Task: For heading Use Caveat with brown colour.  font size for heading20,  'Change the font style of data to'Caveat and font size to 12,  Change the alignment of both headline & data to Align center.  In the sheet   Precision Sales log   book
Action: Mouse moved to (285, 400)
Screenshot: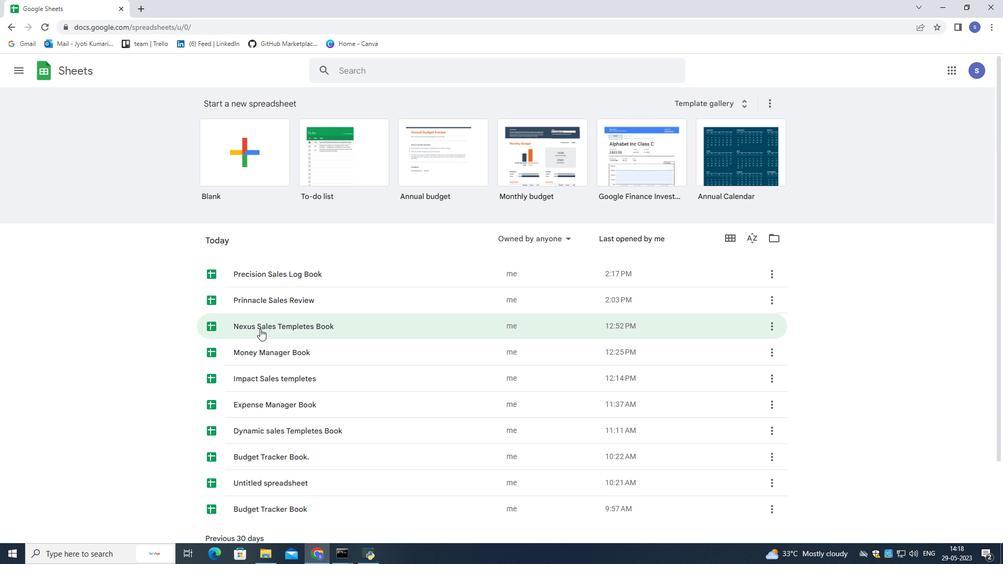 
Action: Mouse scrolled (285, 400) with delta (0, 0)
Screenshot: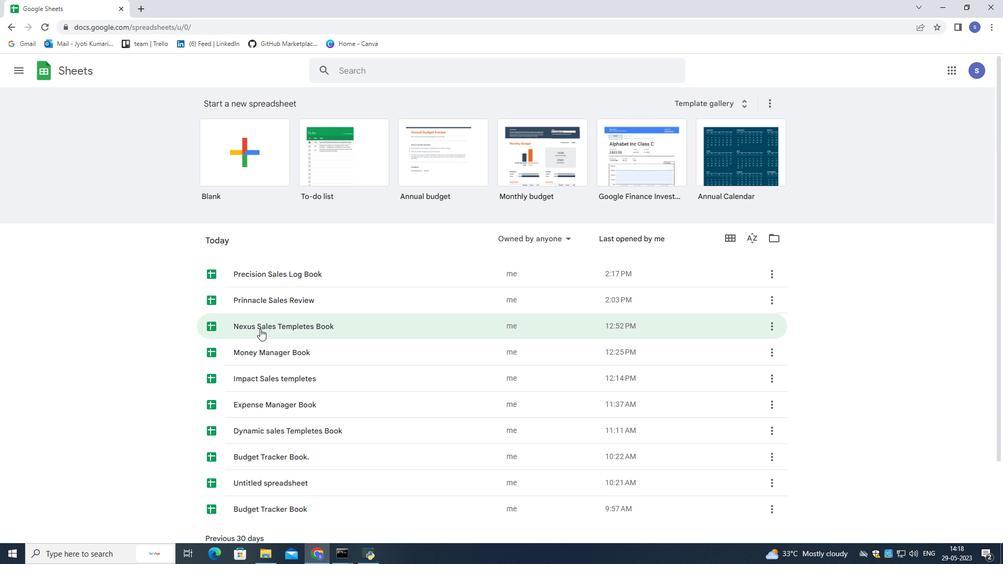 
Action: Mouse moved to (285, 401)
Screenshot: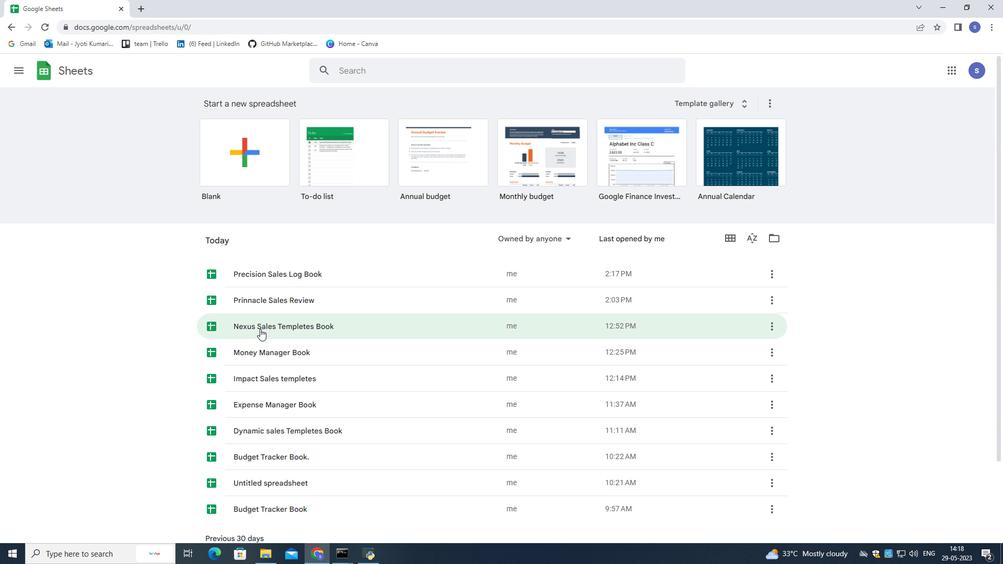 
Action: Mouse scrolled (285, 401) with delta (0, 0)
Screenshot: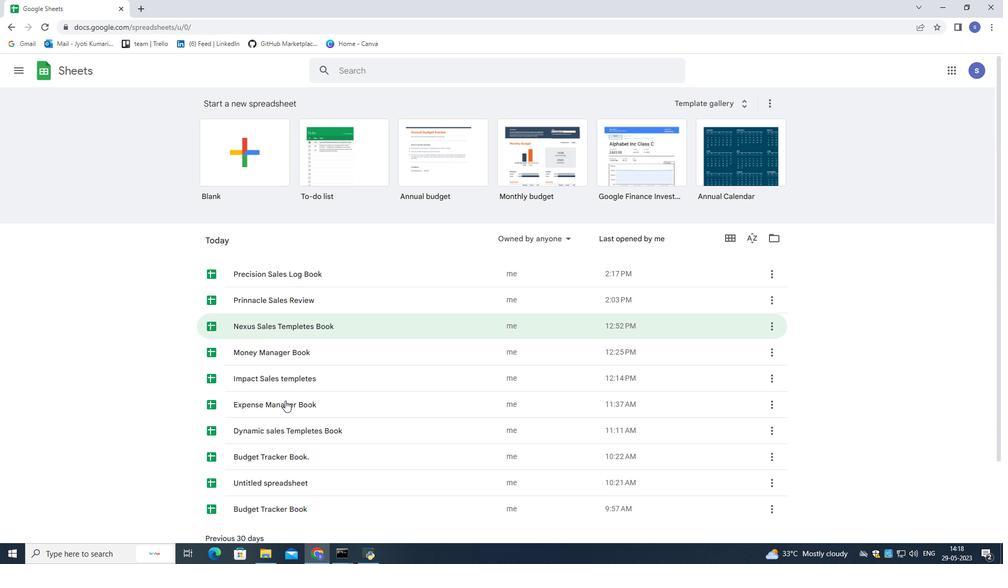 
Action: Mouse scrolled (285, 401) with delta (0, 0)
Screenshot: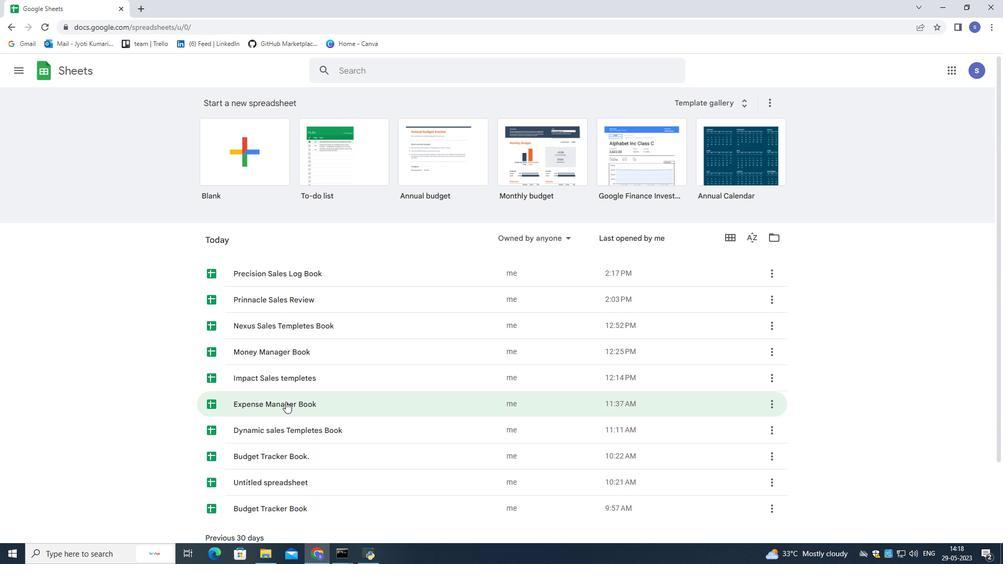 
Action: Mouse scrolled (285, 401) with delta (0, 0)
Screenshot: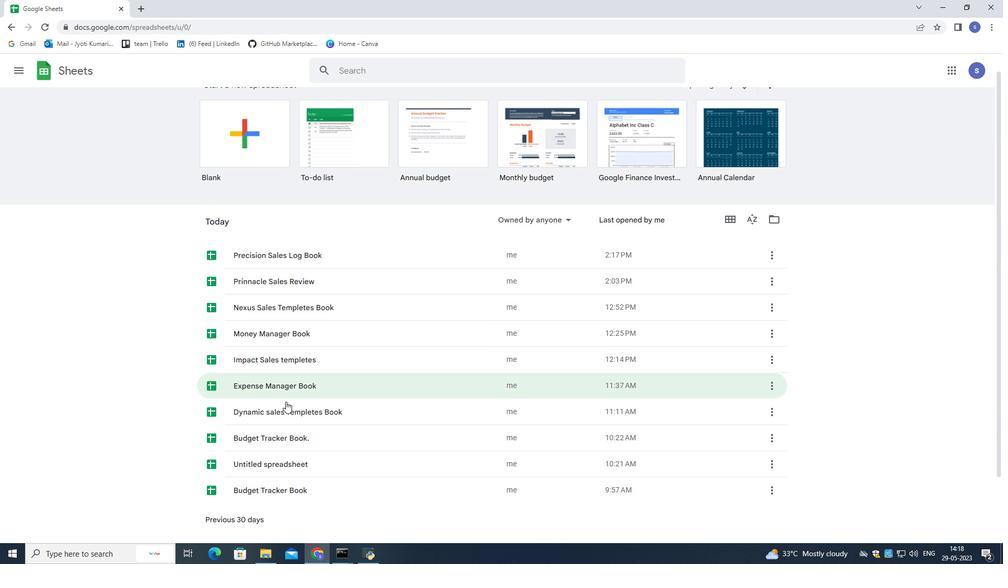 
Action: Mouse scrolled (285, 401) with delta (0, 0)
Screenshot: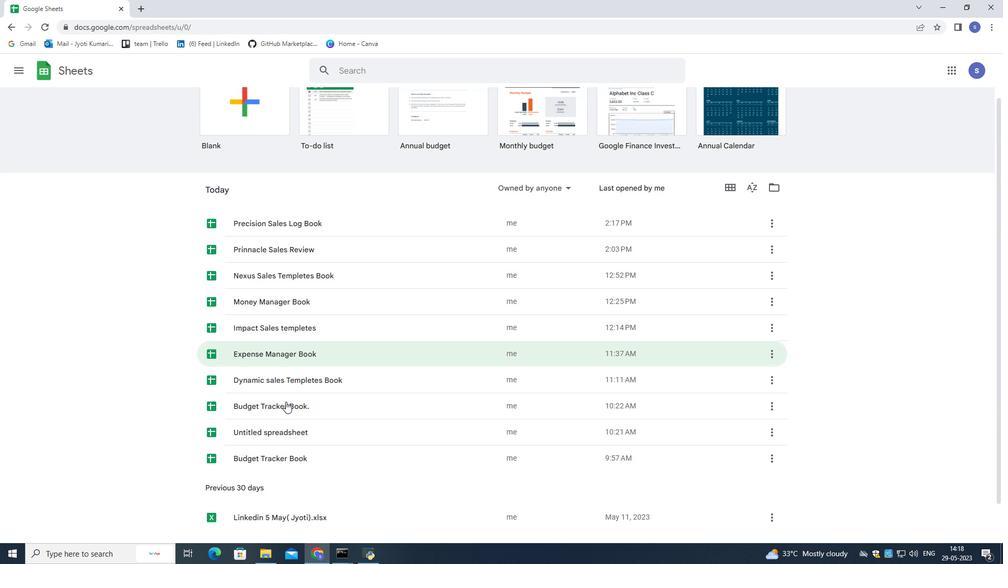 
Action: Mouse scrolled (285, 401) with delta (0, 0)
Screenshot: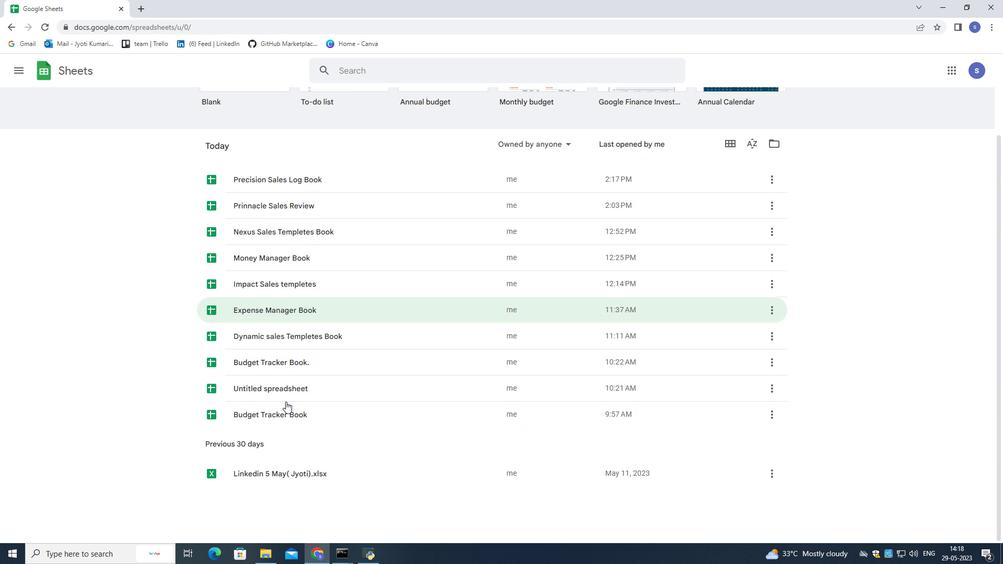 
Action: Mouse scrolled (285, 402) with delta (0, 0)
Screenshot: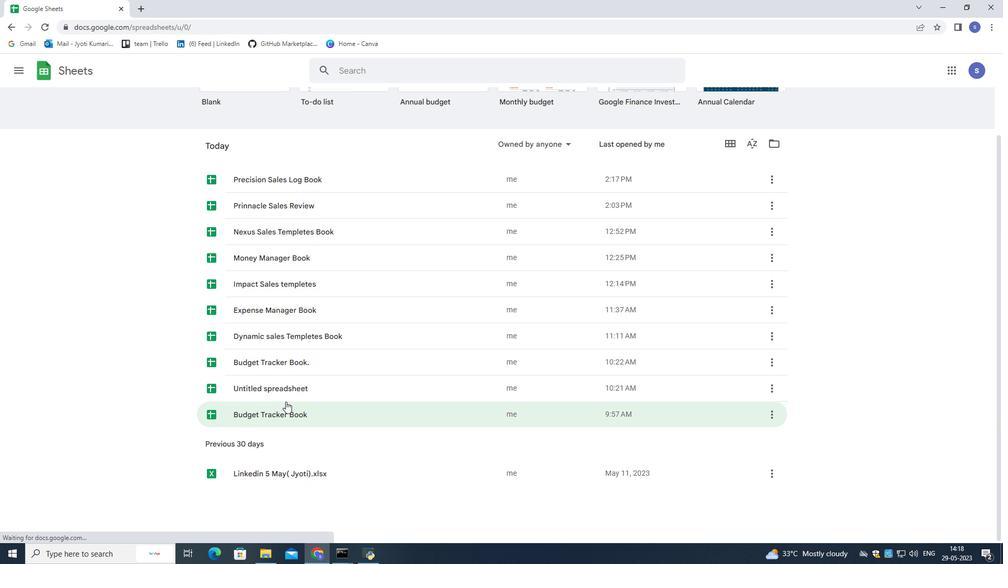 
Action: Mouse scrolled (285, 402) with delta (0, 0)
Screenshot: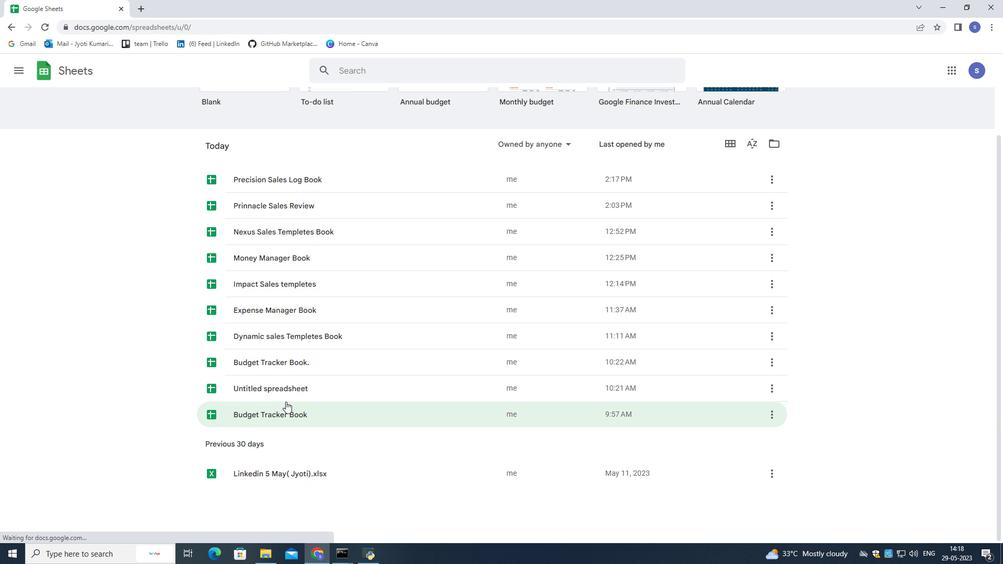 
Action: Mouse scrolled (285, 402) with delta (0, 0)
Screenshot: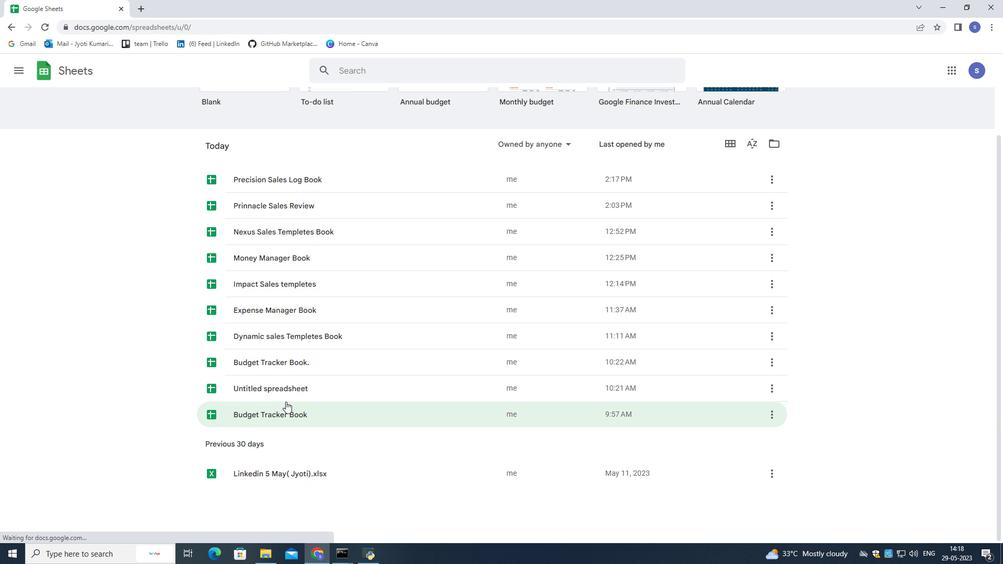 
Action: Mouse scrolled (285, 402) with delta (0, 0)
Screenshot: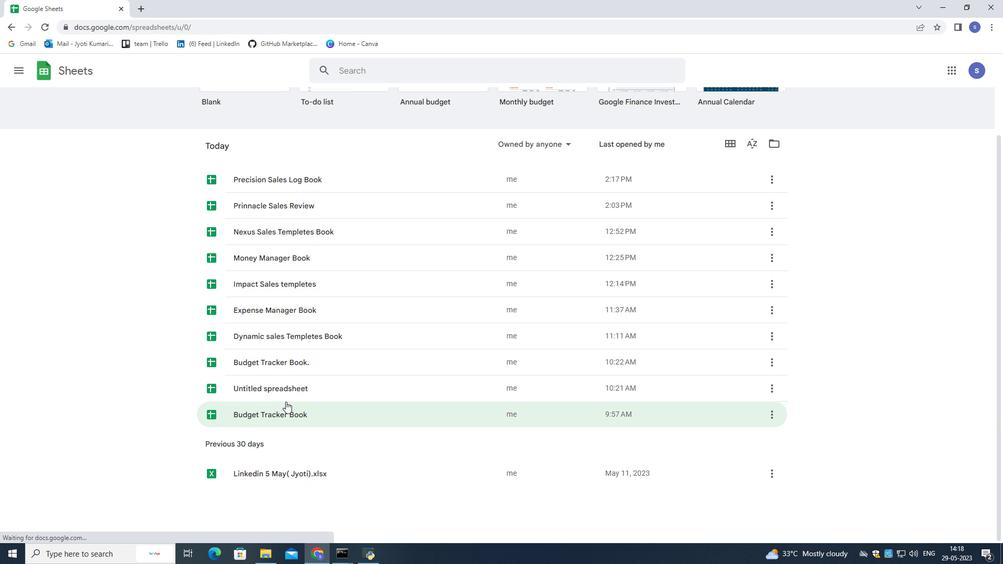 
Action: Mouse scrolled (285, 402) with delta (0, 0)
Screenshot: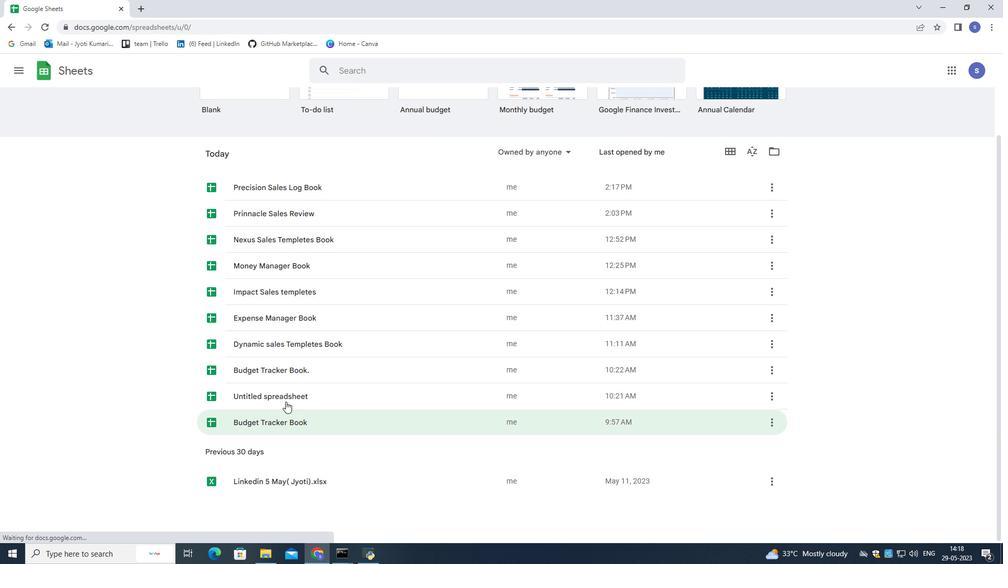 
Action: Mouse scrolled (285, 402) with delta (0, 0)
Screenshot: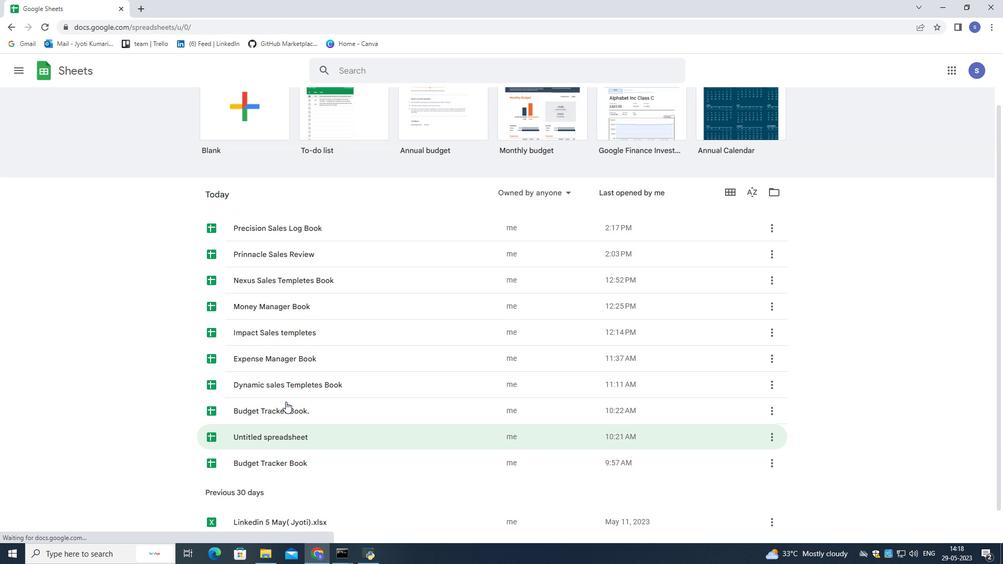 
Action: Mouse scrolled (285, 402) with delta (0, 0)
Screenshot: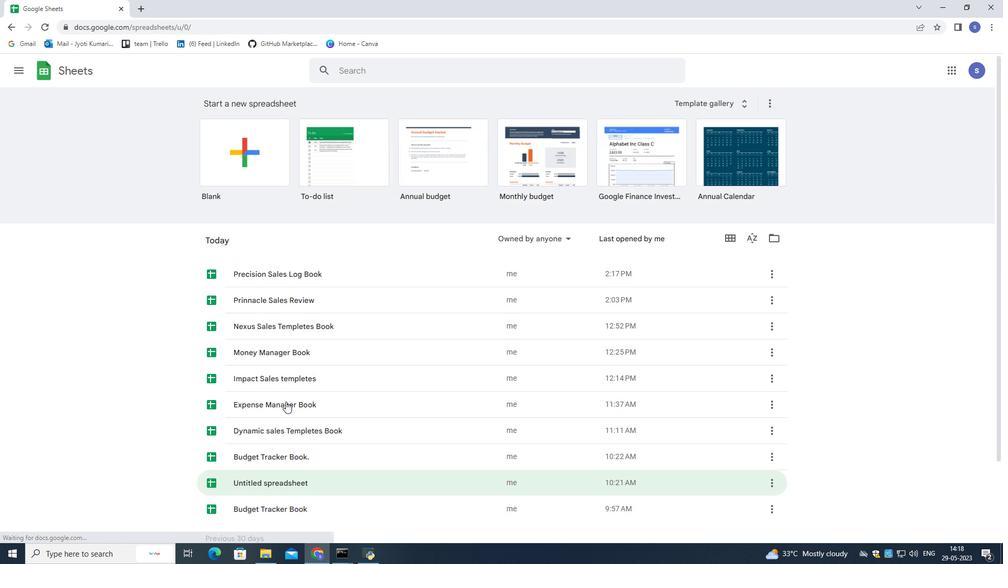
Action: Mouse moved to (281, 278)
Screenshot: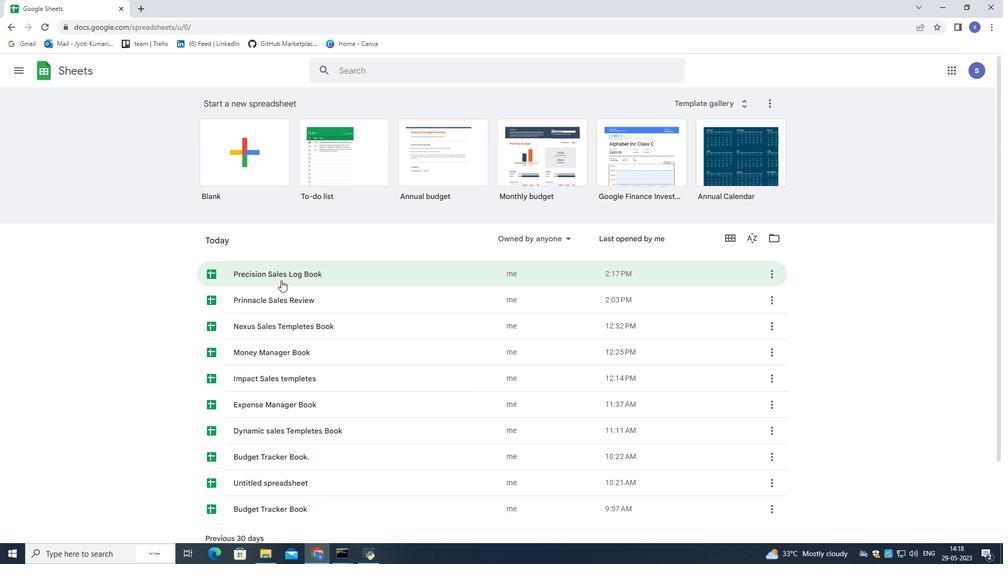 
Action: Mouse pressed left at (281, 278)
Screenshot: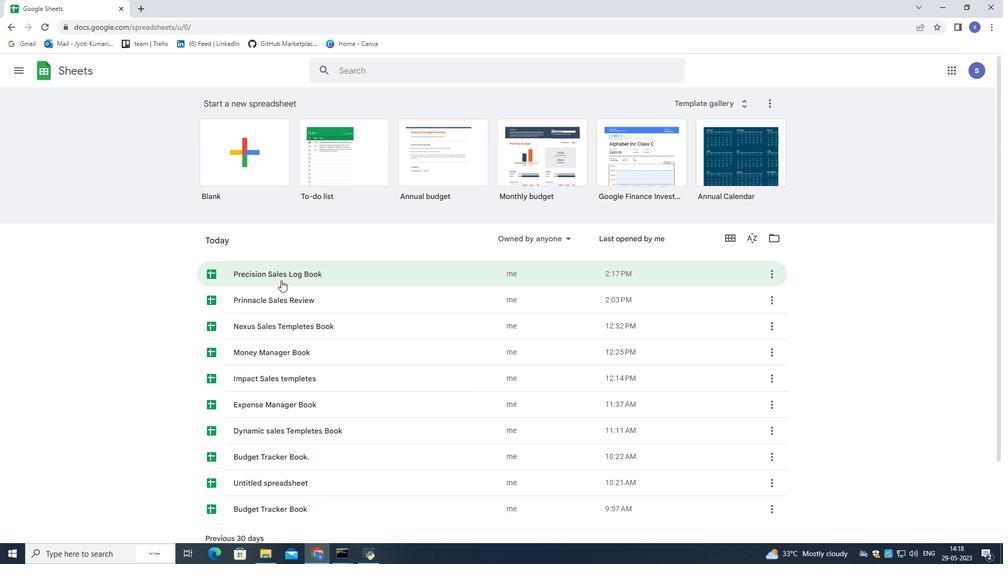 
Action: Mouse moved to (158, 144)
Screenshot: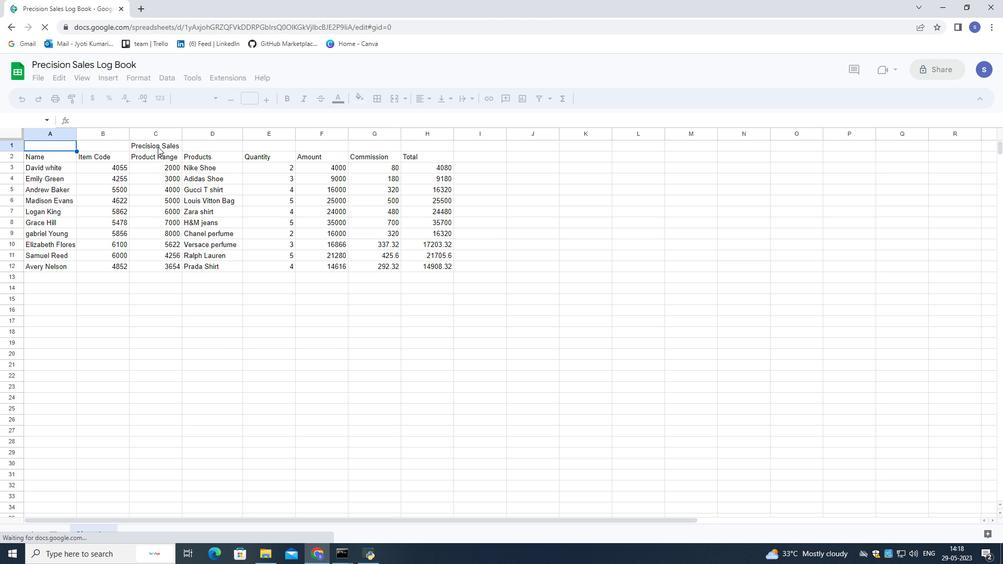
Action: Mouse pressed left at (158, 144)
Screenshot: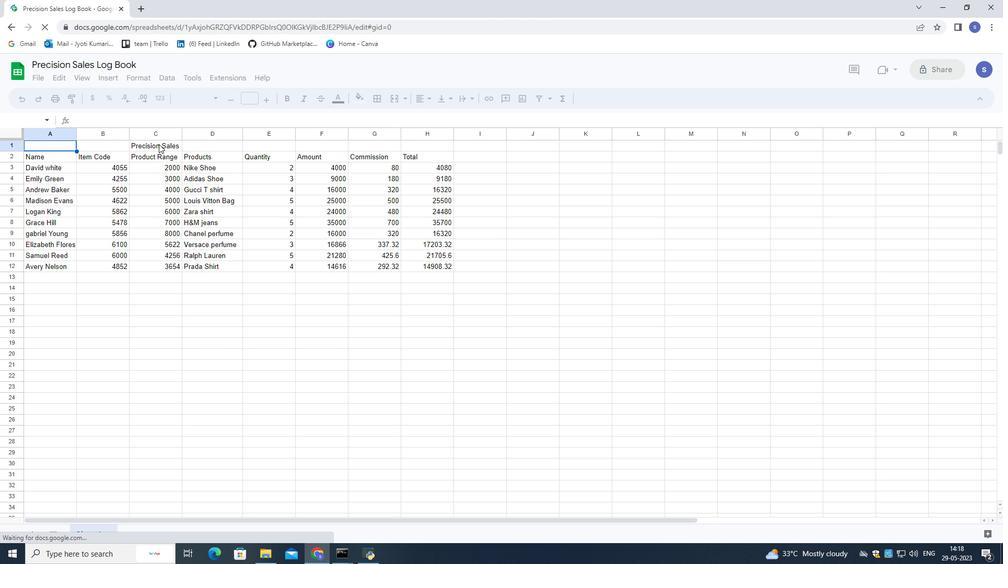 
Action: Mouse pressed left at (158, 144)
Screenshot: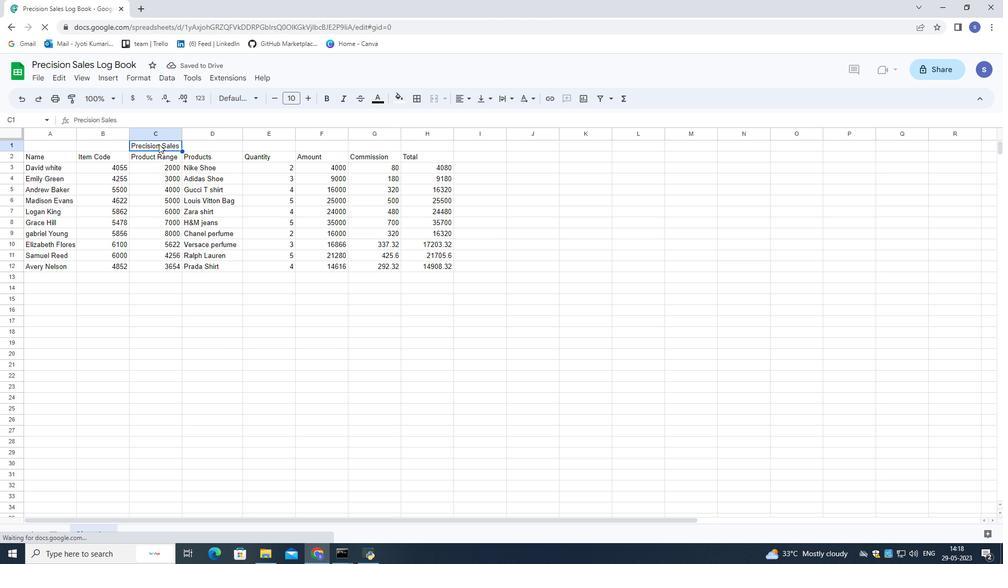 
Action: Mouse pressed left at (158, 144)
Screenshot: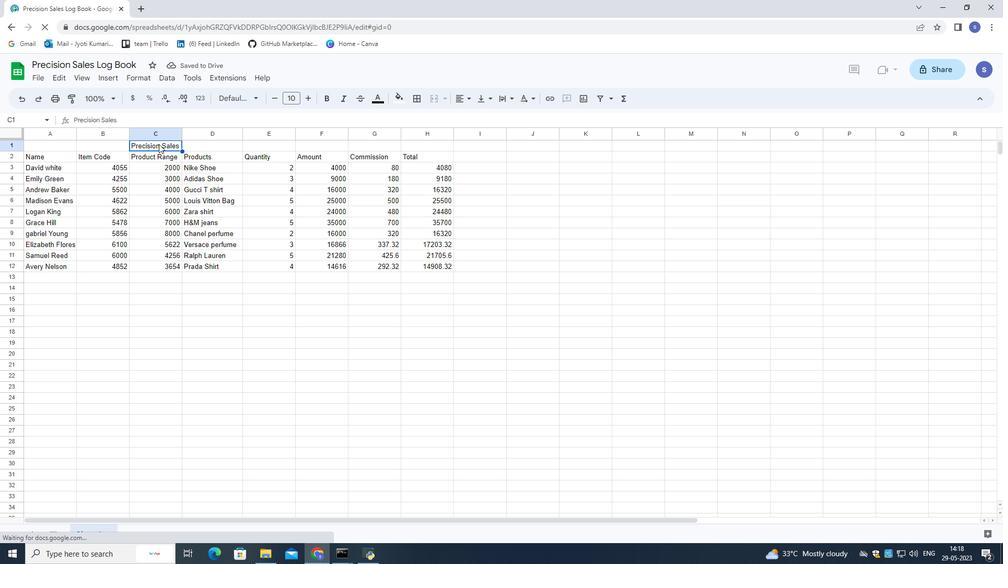 
Action: Mouse pressed left at (158, 144)
Screenshot: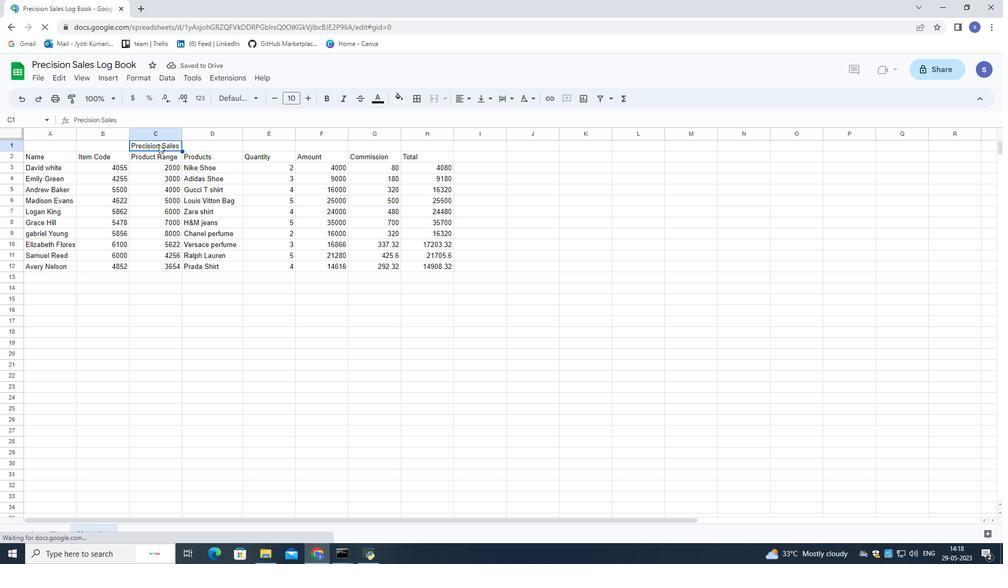 
Action: Mouse pressed left at (158, 144)
Screenshot: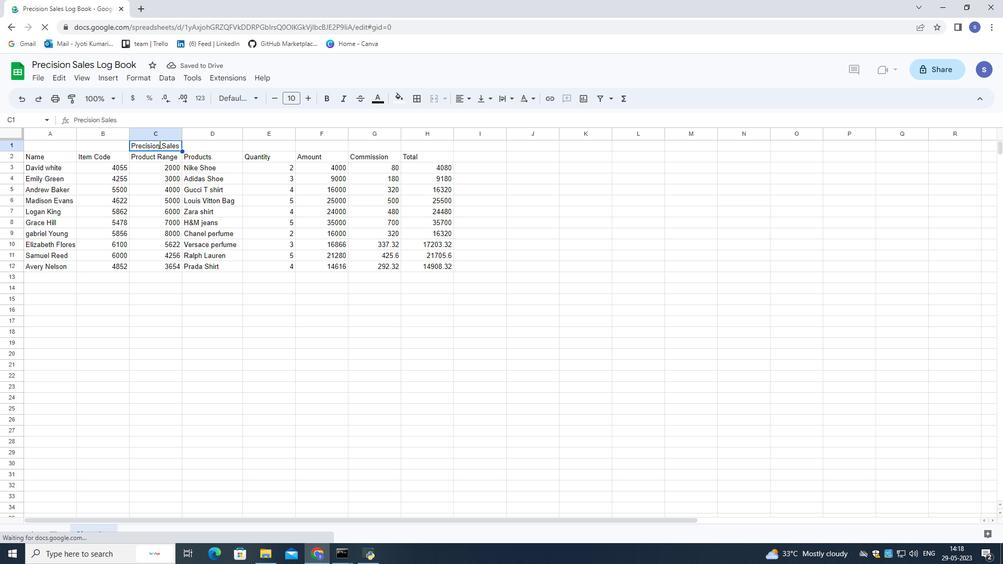 
Action: Mouse moved to (253, 98)
Screenshot: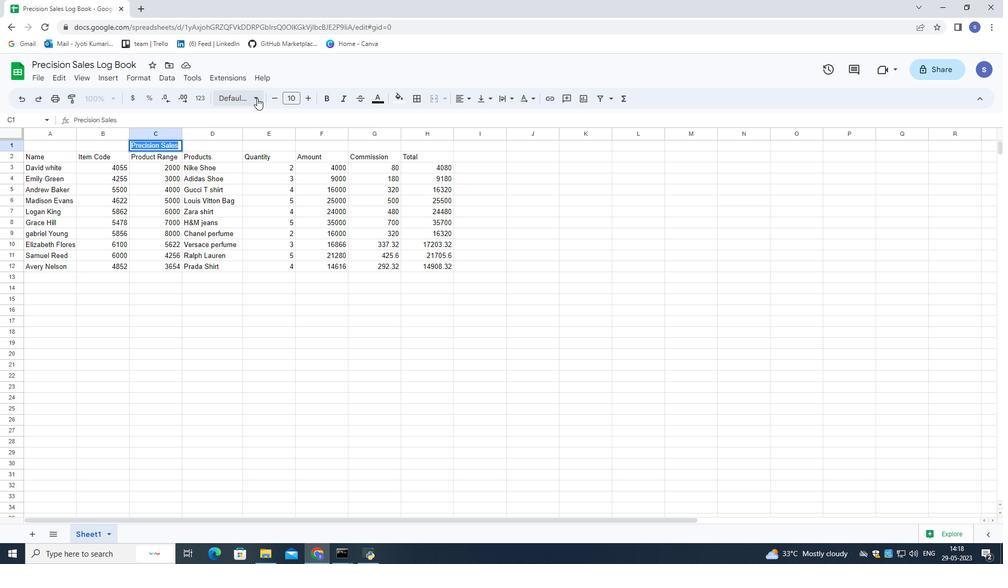 
Action: Mouse pressed left at (253, 98)
Screenshot: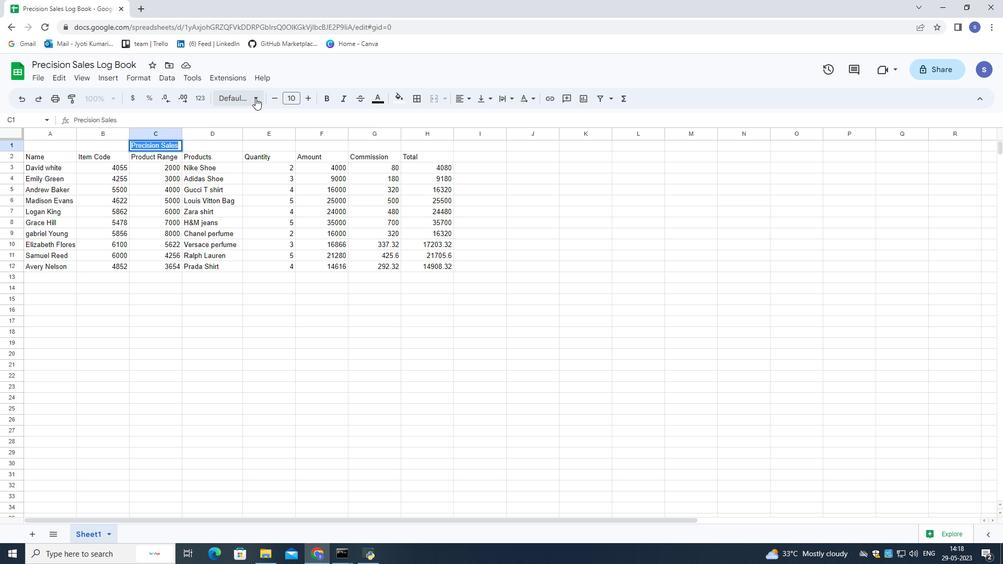 
Action: Mouse moved to (249, 117)
Screenshot: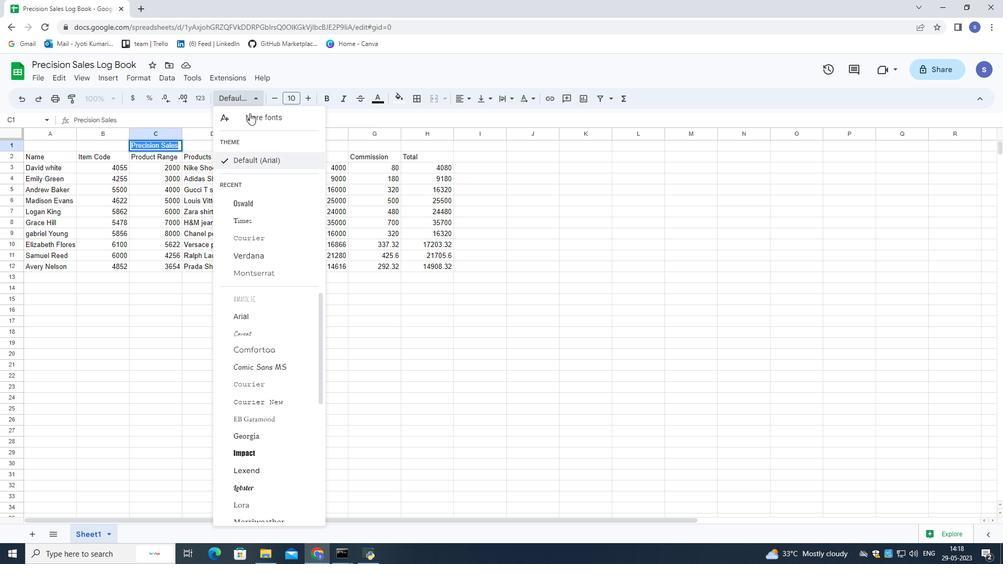 
Action: Mouse pressed left at (249, 117)
Screenshot: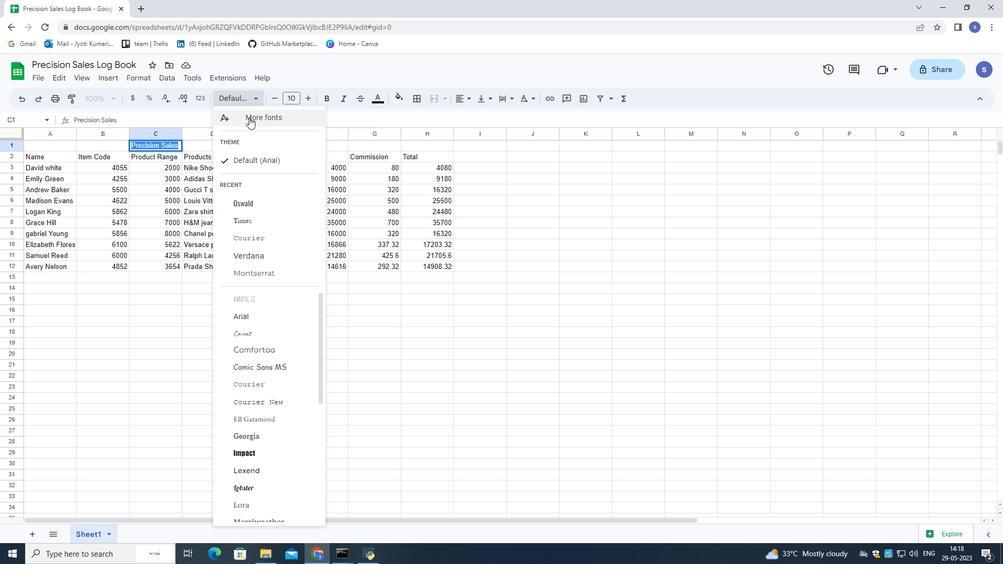 
Action: Mouse moved to (326, 177)
Screenshot: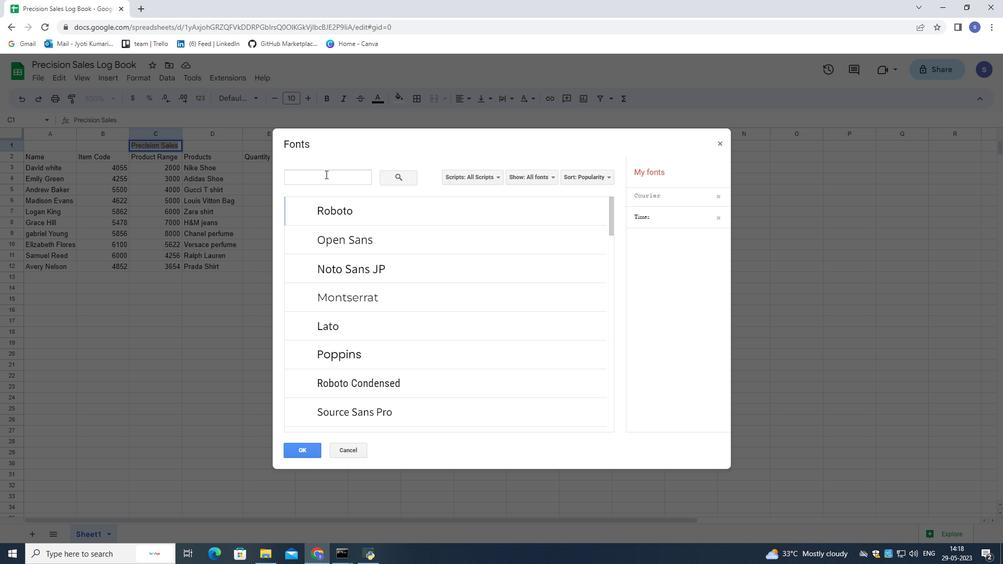 
Action: Mouse pressed left at (326, 177)
Screenshot: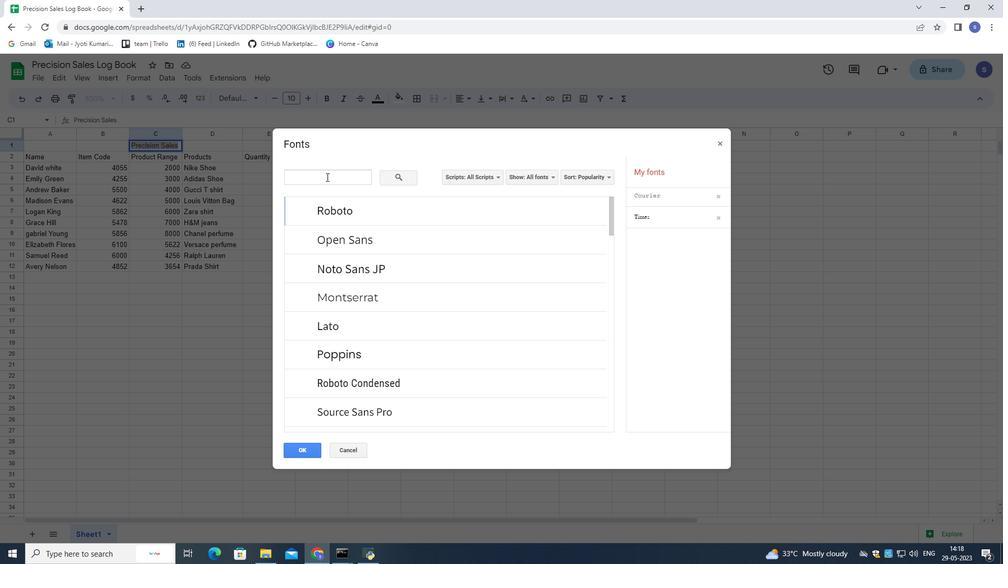 
Action: Key pressed caveat<Key.space>
Screenshot: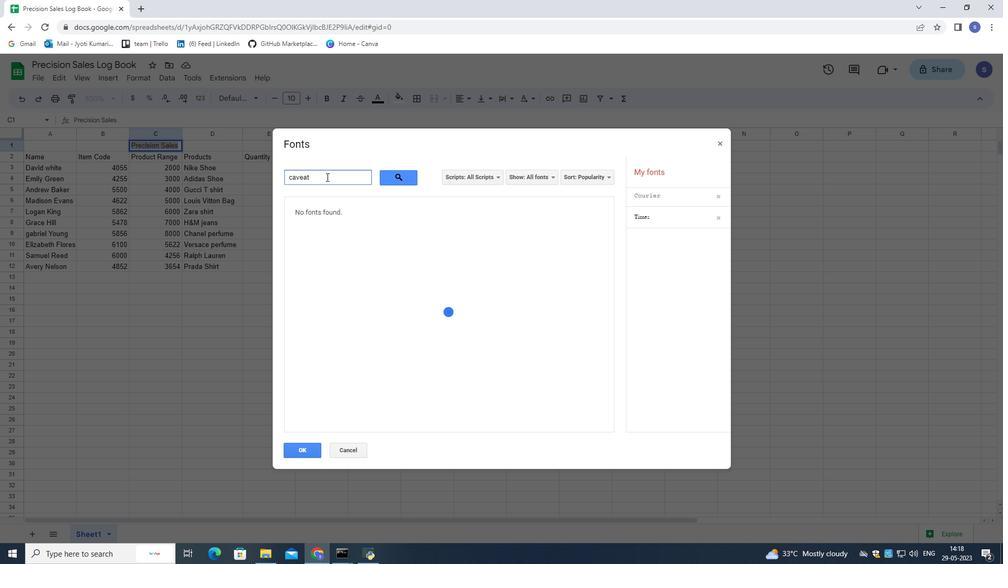 
Action: Mouse moved to (318, 212)
Screenshot: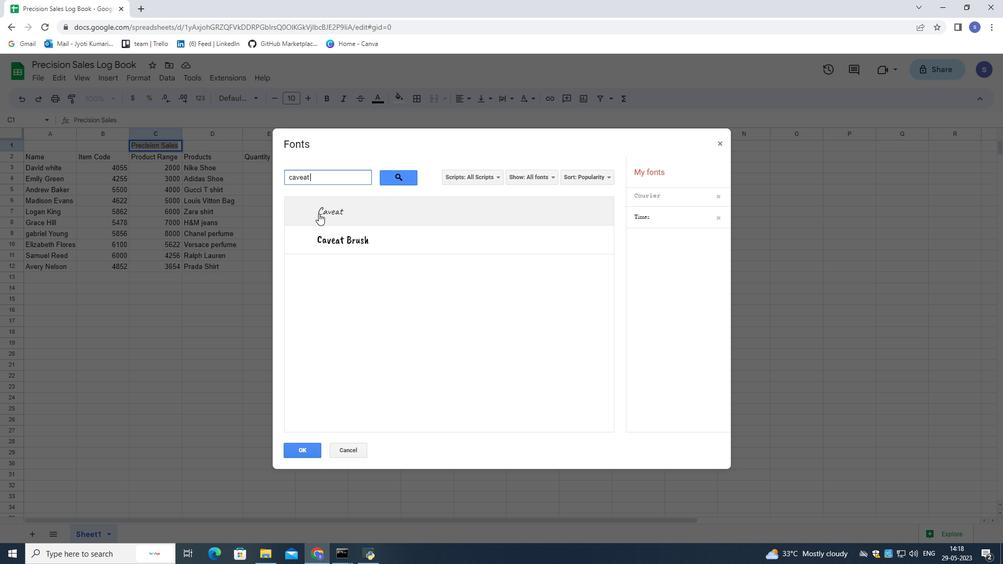 
Action: Mouse pressed left at (318, 212)
Screenshot: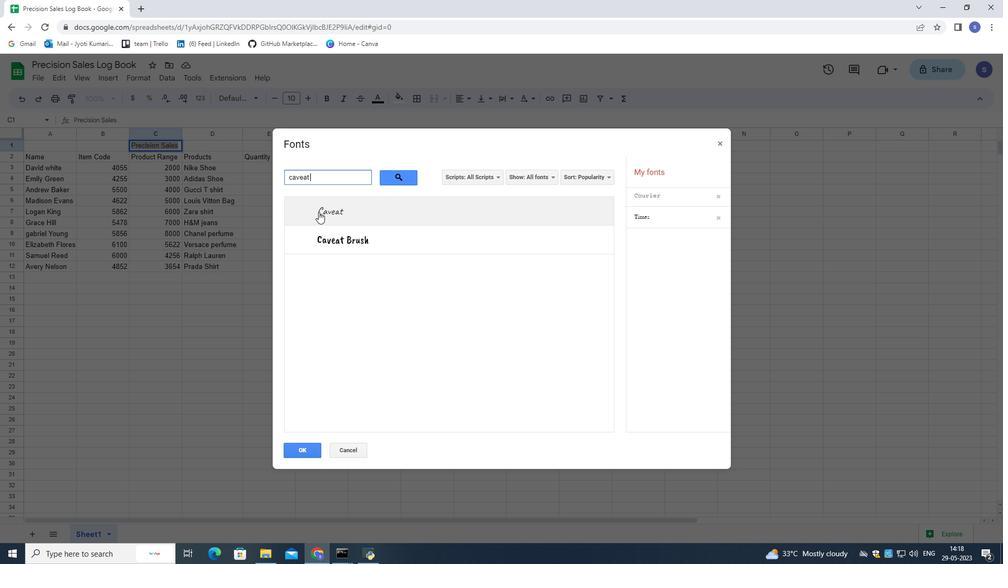 
Action: Mouse moved to (296, 455)
Screenshot: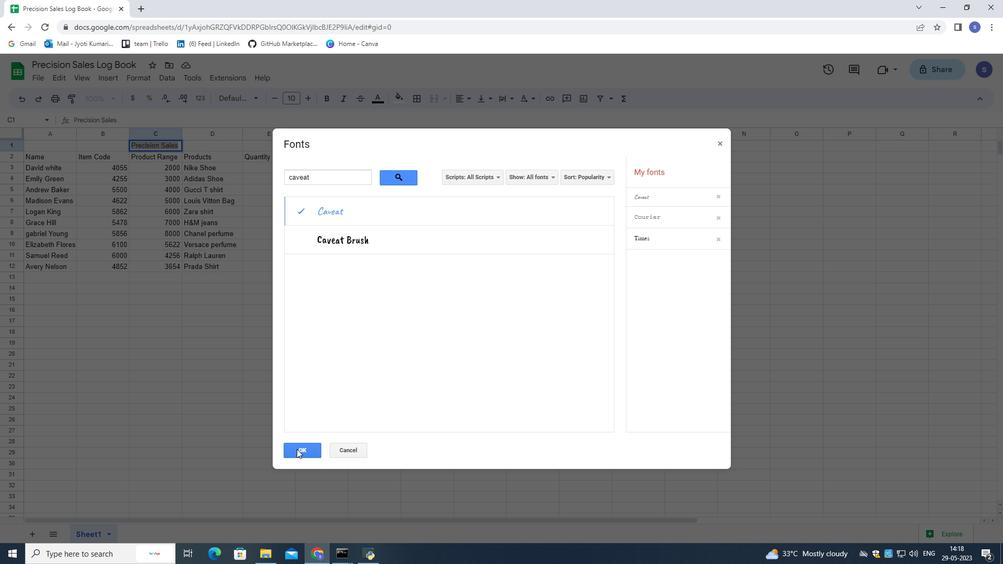 
Action: Mouse pressed left at (296, 455)
Screenshot: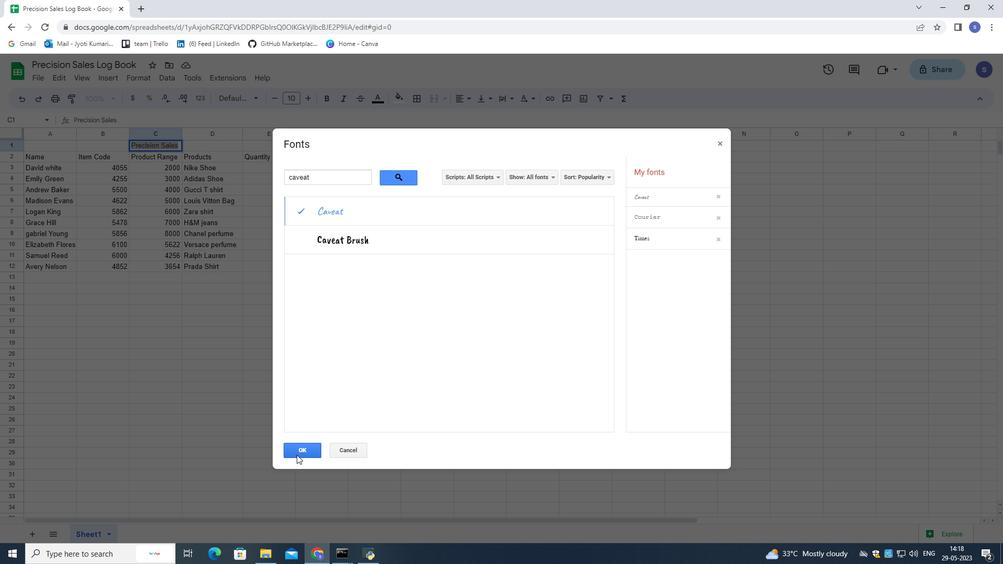 
Action: Mouse moved to (311, 102)
Screenshot: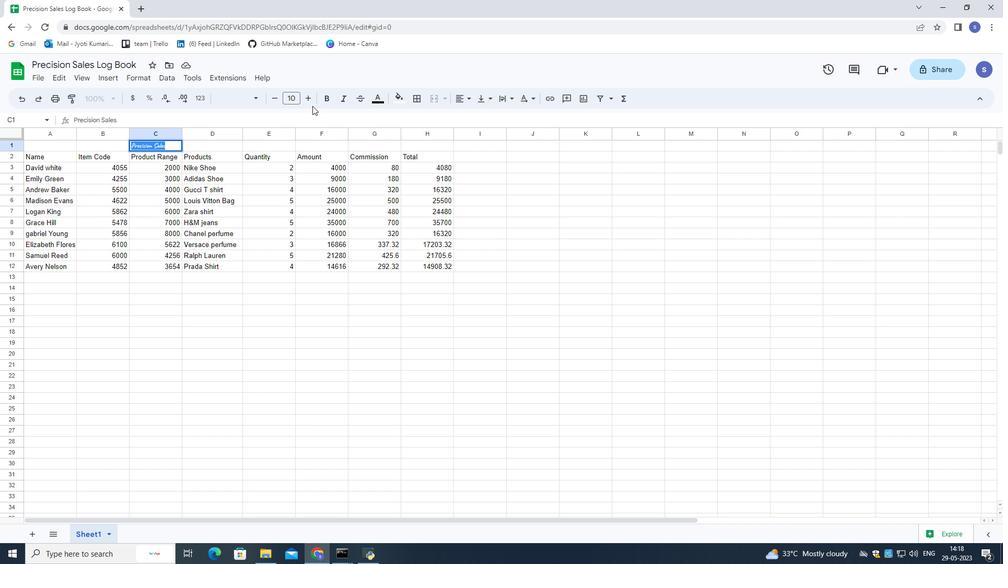
Action: Mouse pressed left at (311, 102)
Screenshot: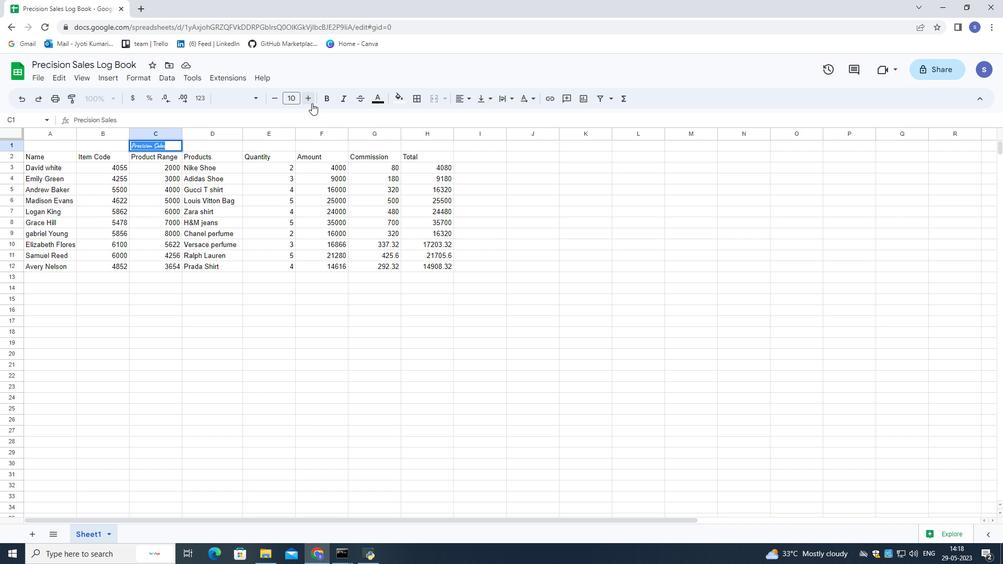 
Action: Mouse pressed left at (311, 102)
Screenshot: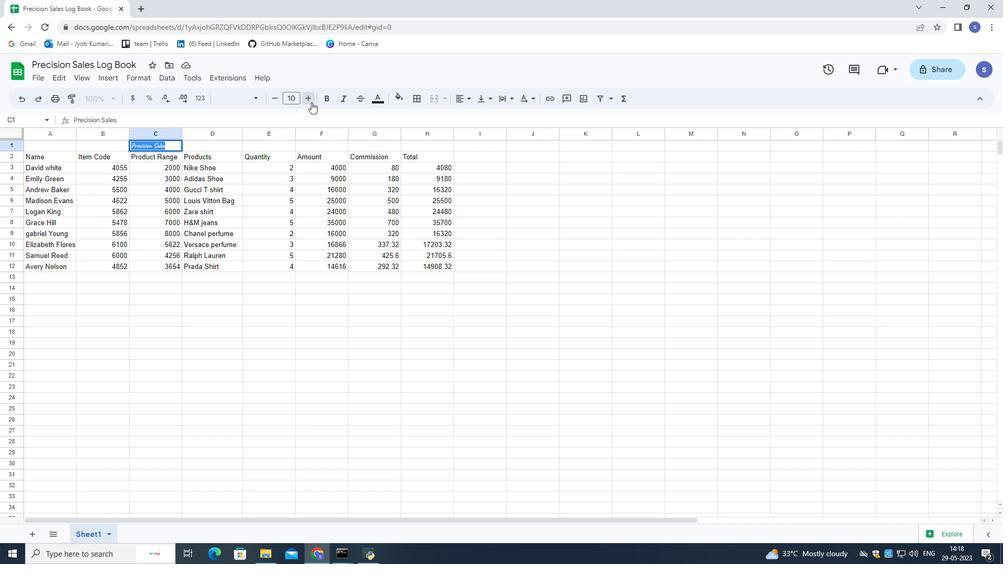 
Action: Mouse pressed left at (311, 102)
Screenshot: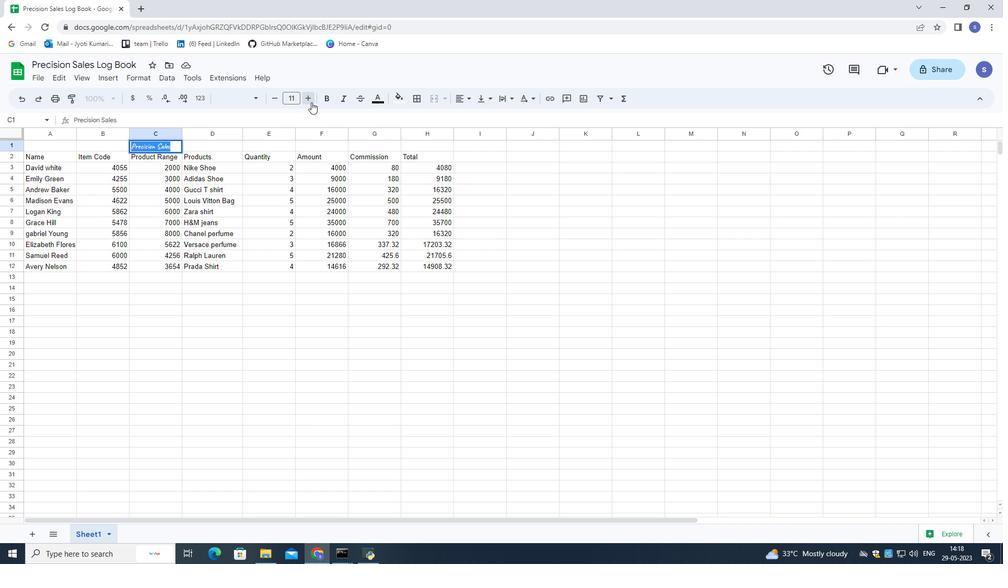 
Action: Mouse pressed left at (311, 102)
Screenshot: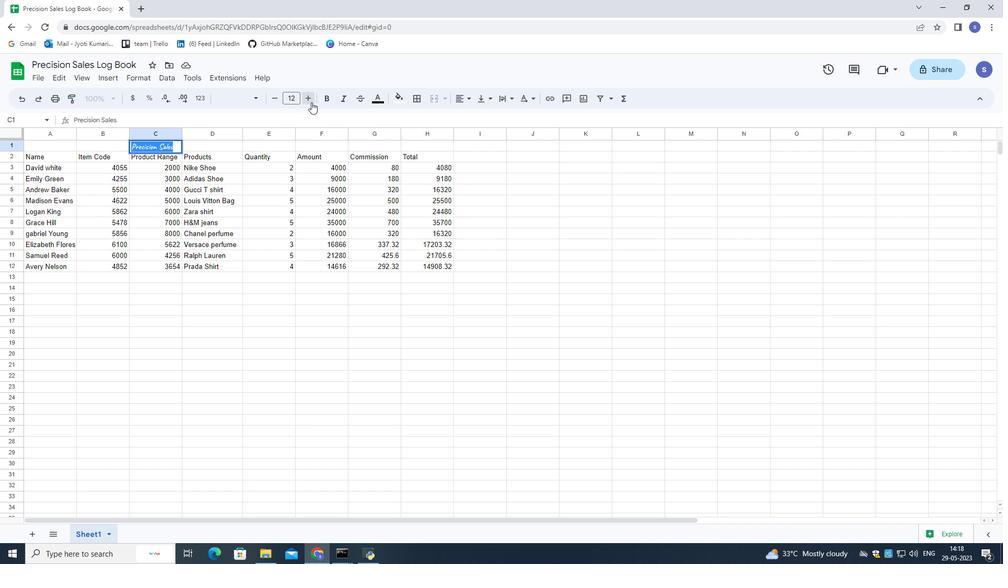
Action: Mouse pressed left at (311, 102)
Screenshot: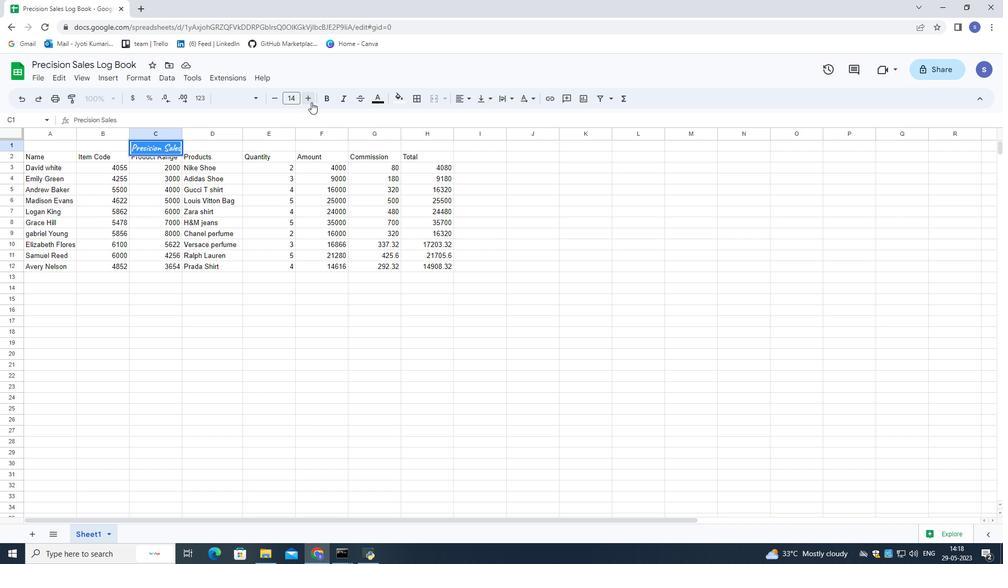
Action: Mouse pressed left at (311, 102)
Screenshot: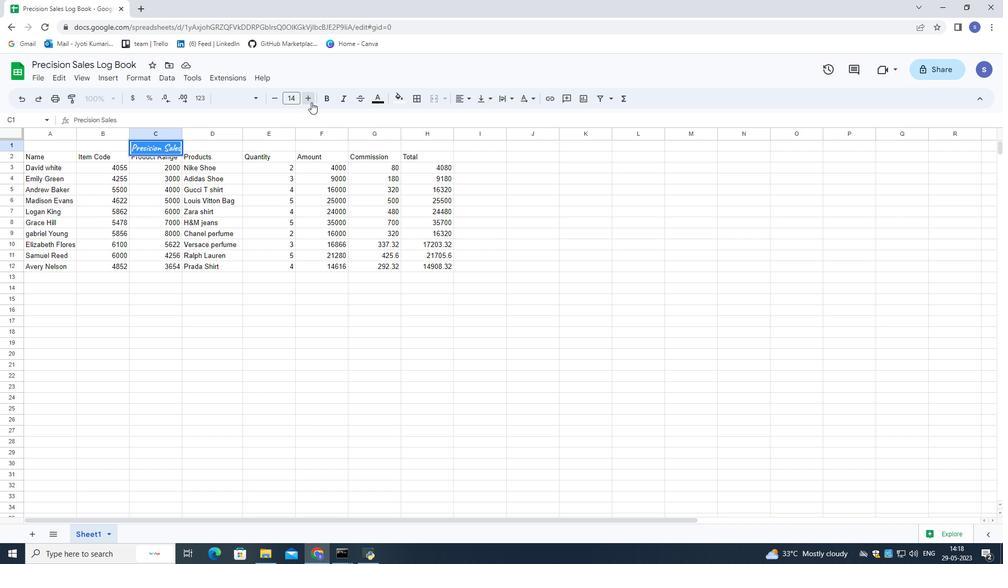 
Action: Mouse pressed left at (311, 102)
Screenshot: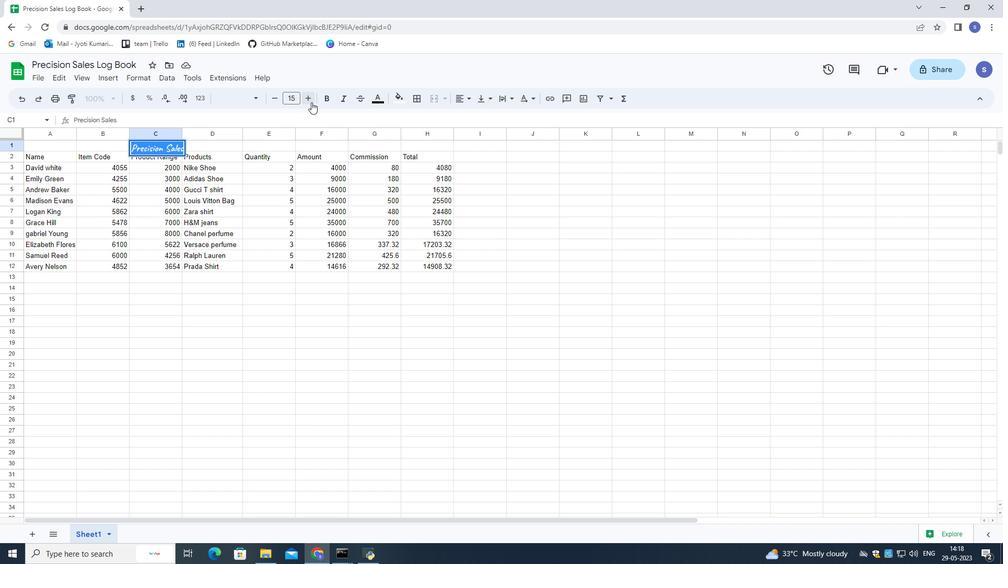 
Action: Mouse pressed left at (311, 102)
Screenshot: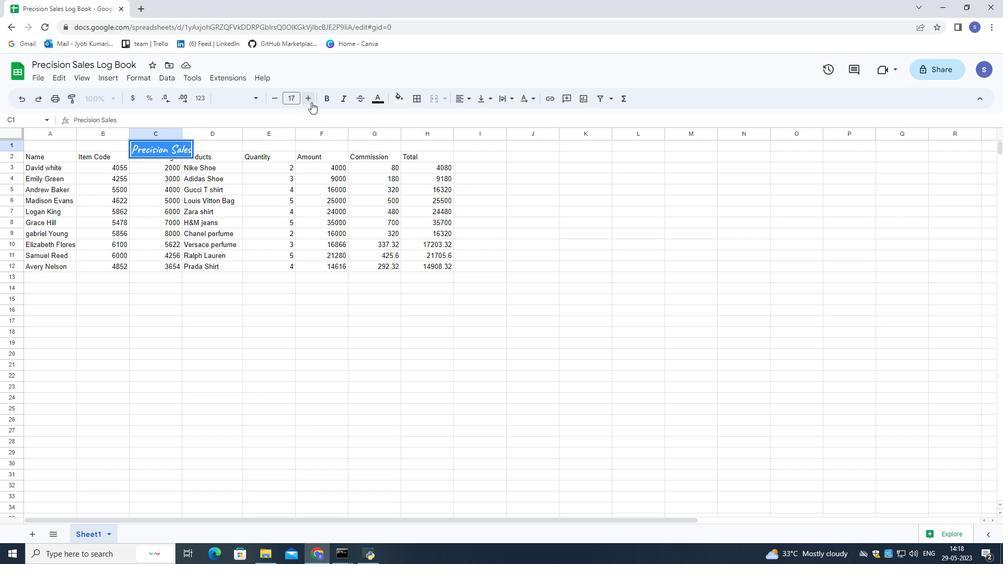 
Action: Mouse pressed left at (311, 102)
Screenshot: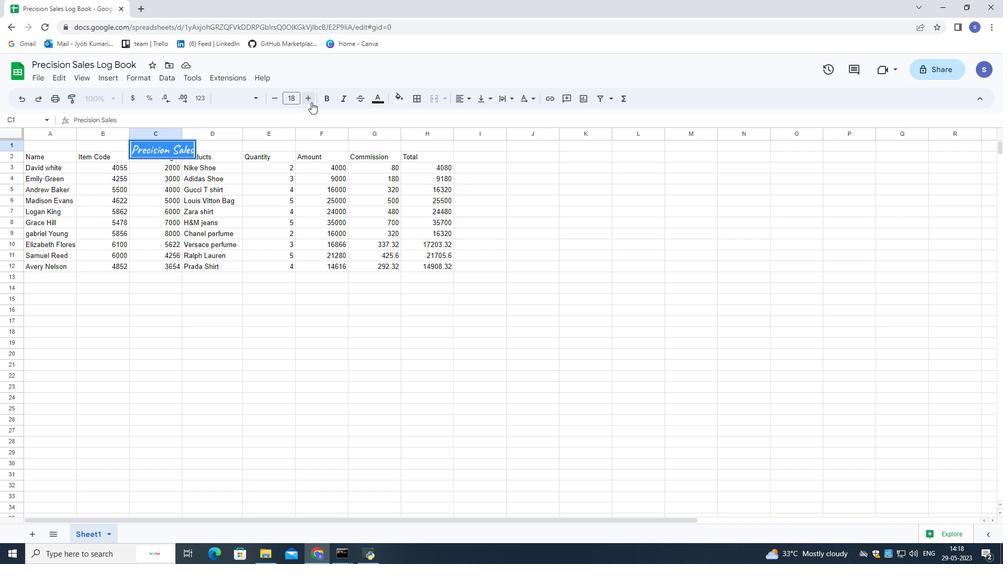 
Action: Mouse pressed left at (311, 102)
Screenshot: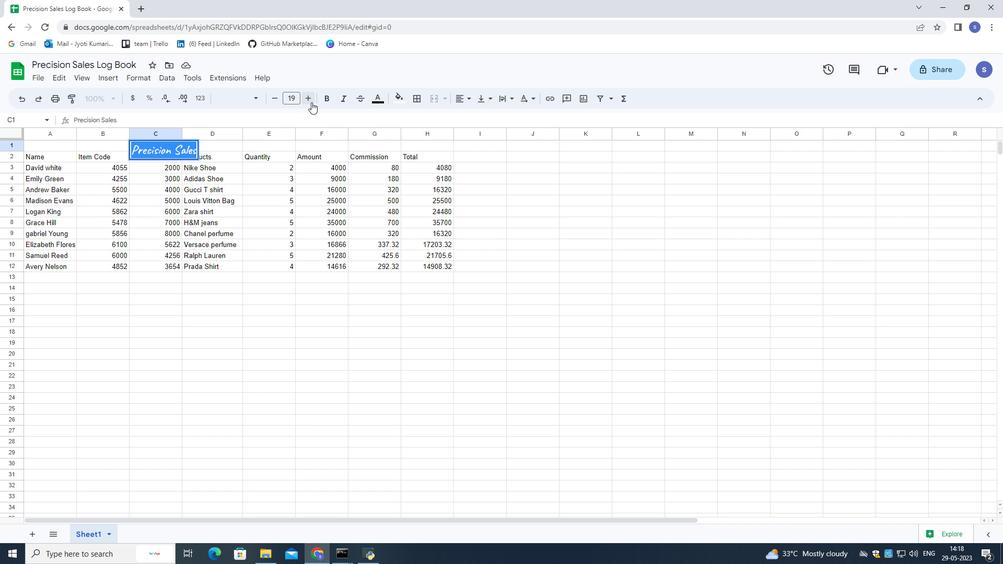 
Action: Mouse moved to (215, 283)
Screenshot: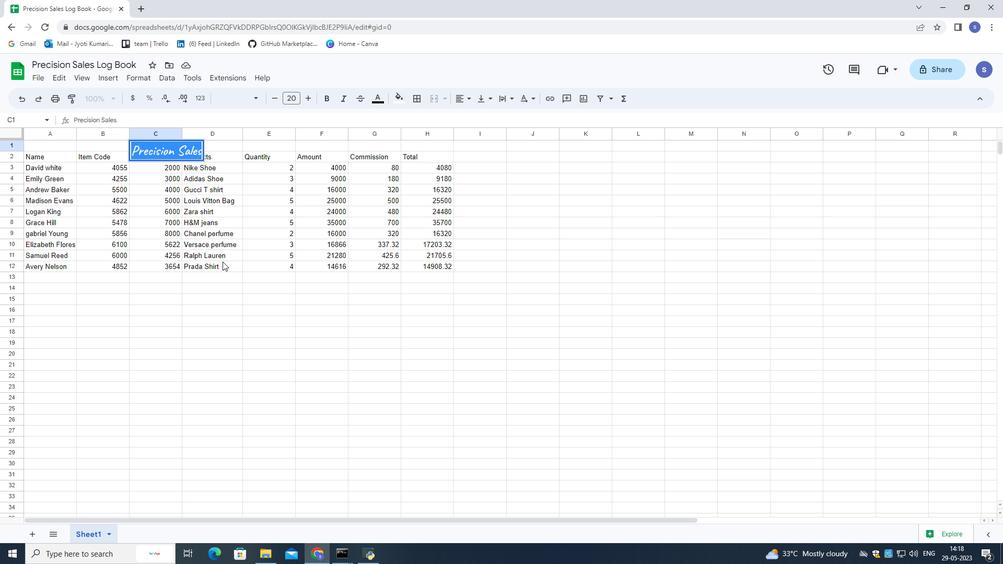 
Action: Mouse pressed left at (215, 283)
Screenshot: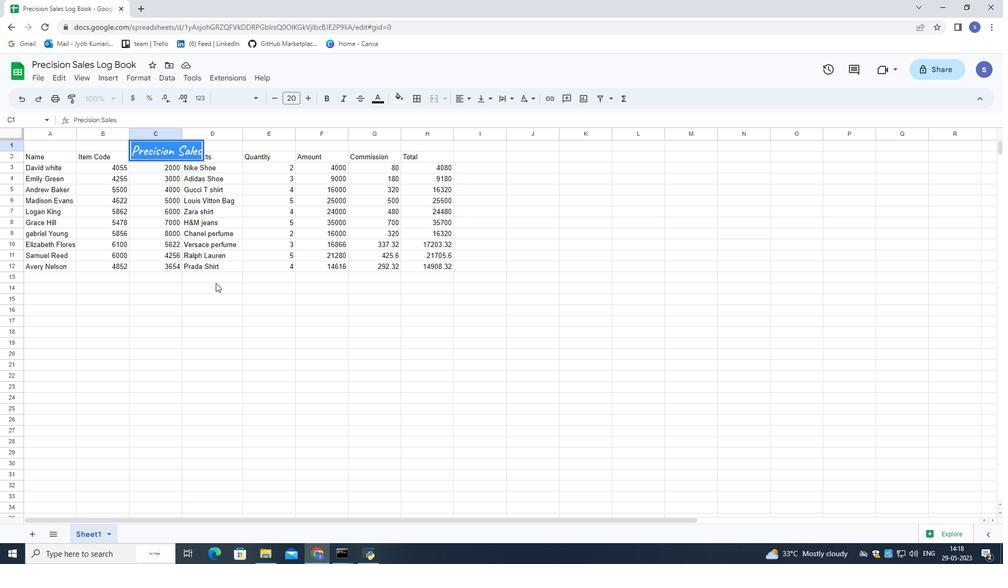
Action: Mouse moved to (27, 162)
Screenshot: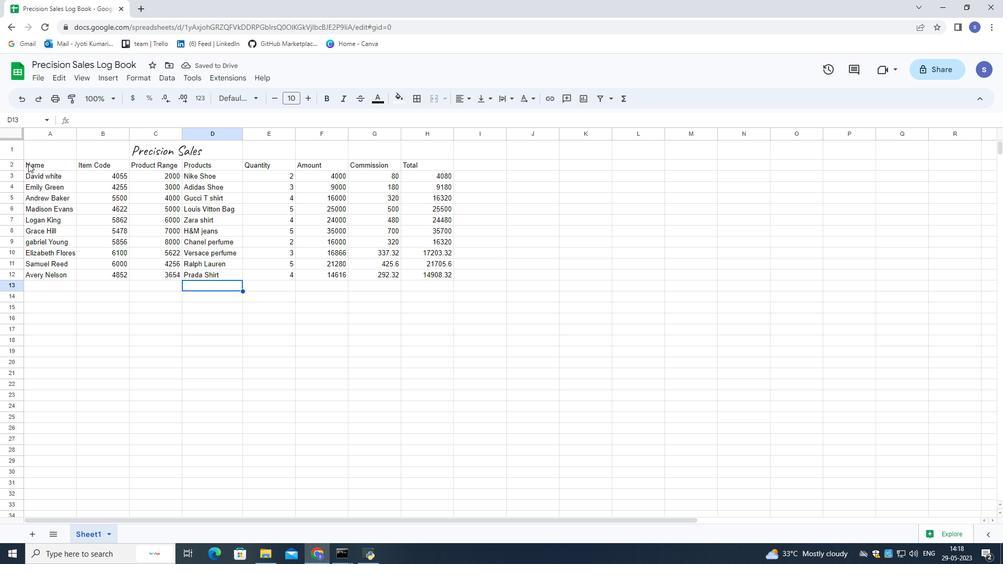 
Action: Mouse pressed left at (27, 162)
Screenshot: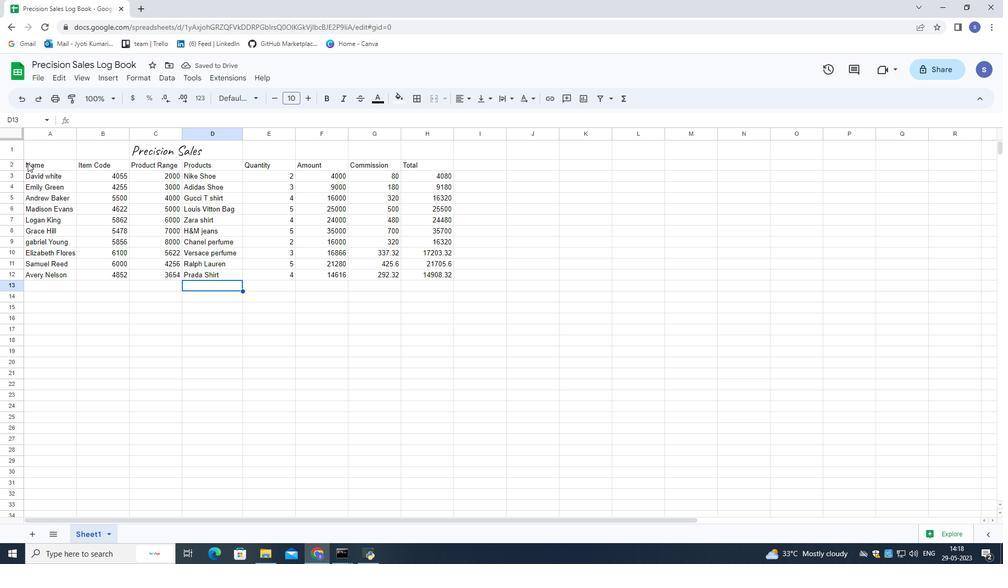 
Action: Mouse moved to (254, 99)
Screenshot: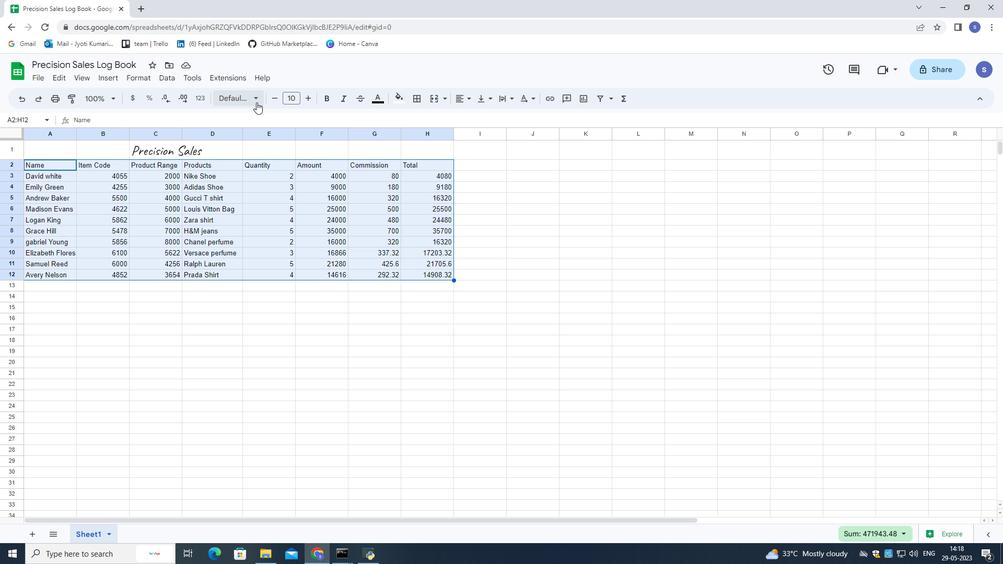 
Action: Mouse pressed left at (254, 99)
Screenshot: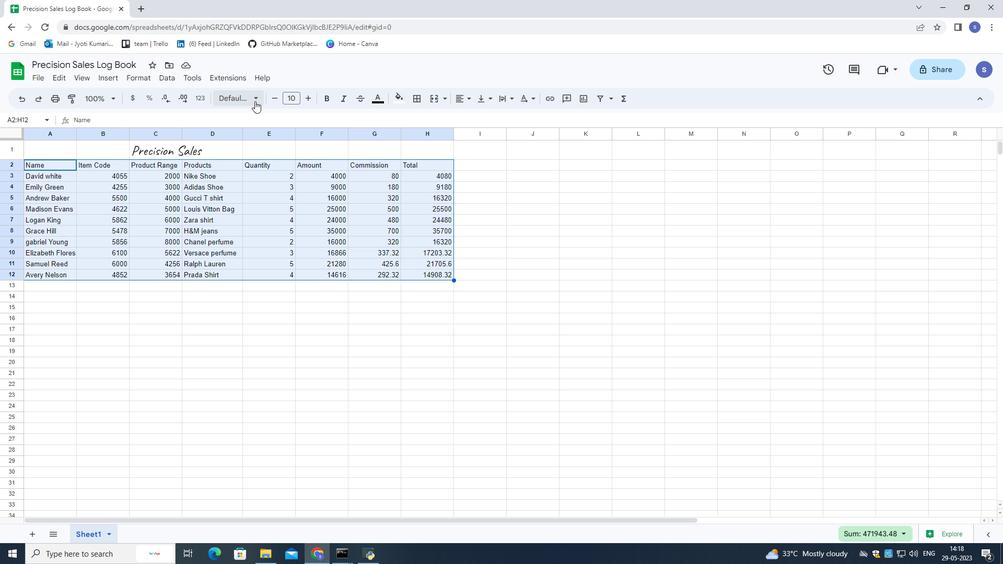 
Action: Mouse moved to (270, 114)
Screenshot: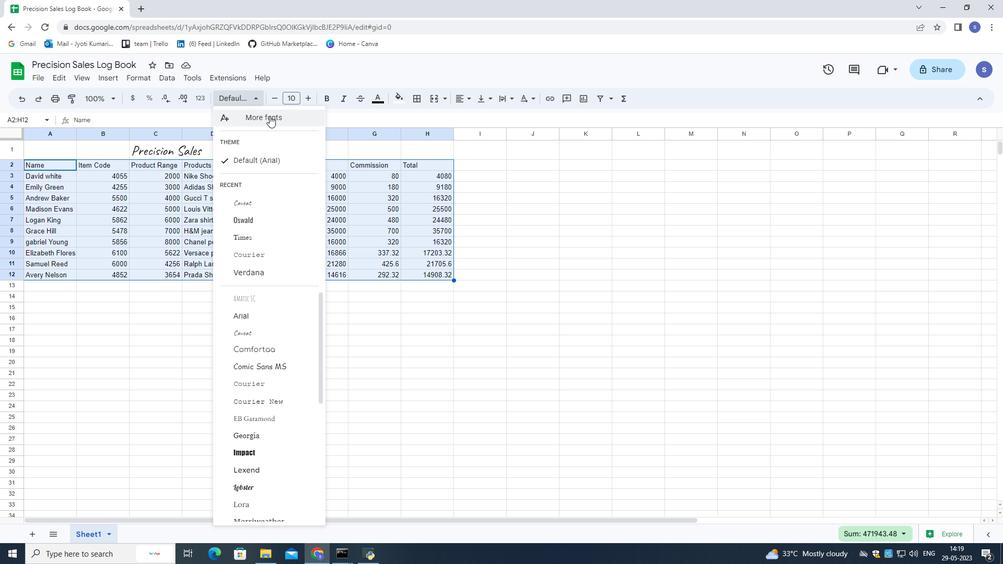 
Action: Mouse pressed left at (270, 114)
Screenshot: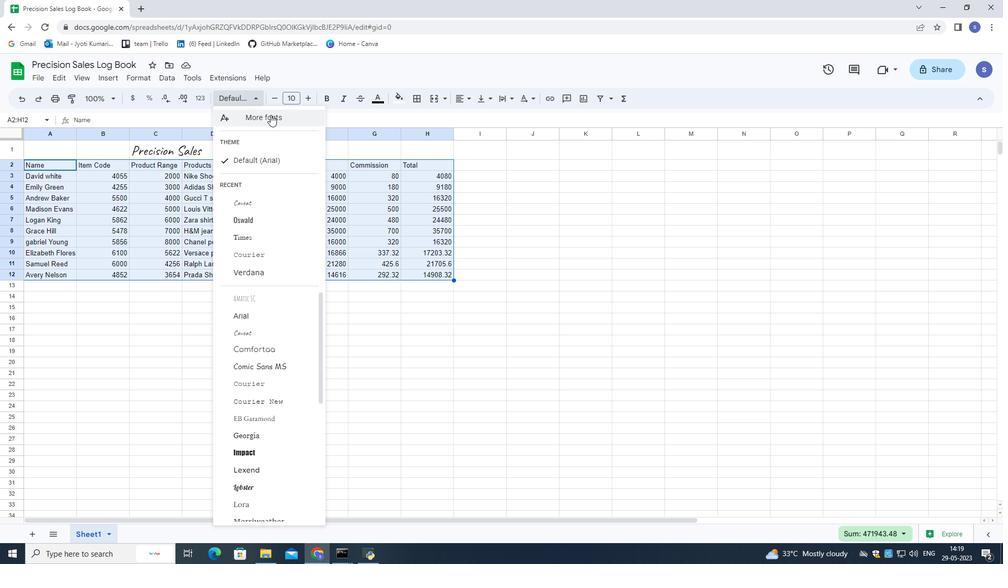
Action: Mouse moved to (331, 211)
Screenshot: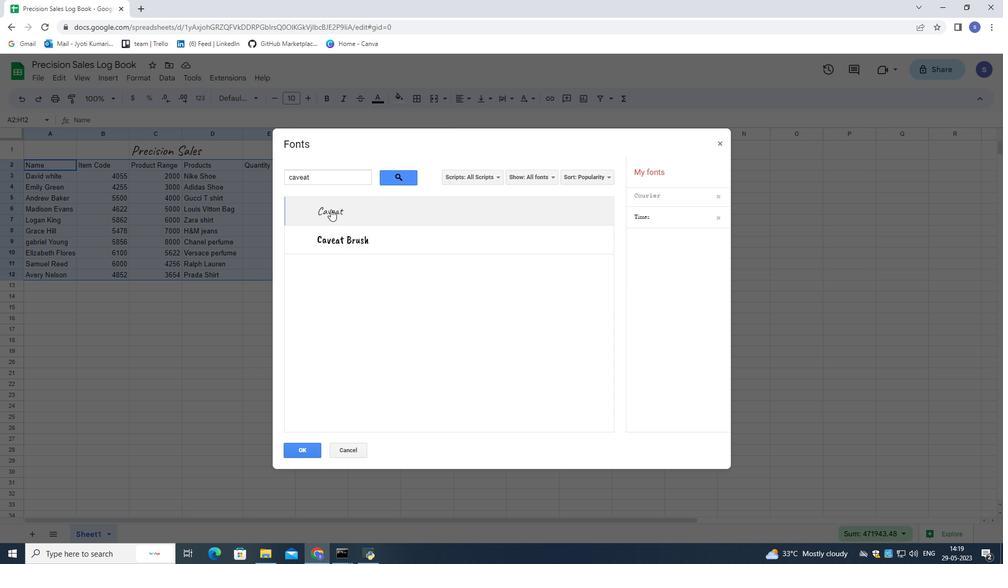 
Action: Mouse pressed left at (331, 211)
Screenshot: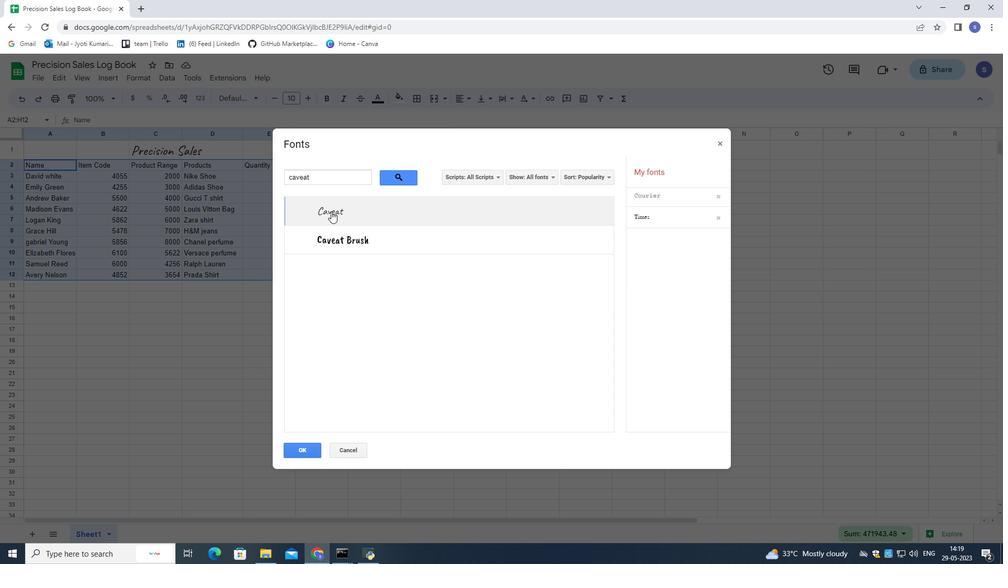 
Action: Mouse moved to (304, 449)
Screenshot: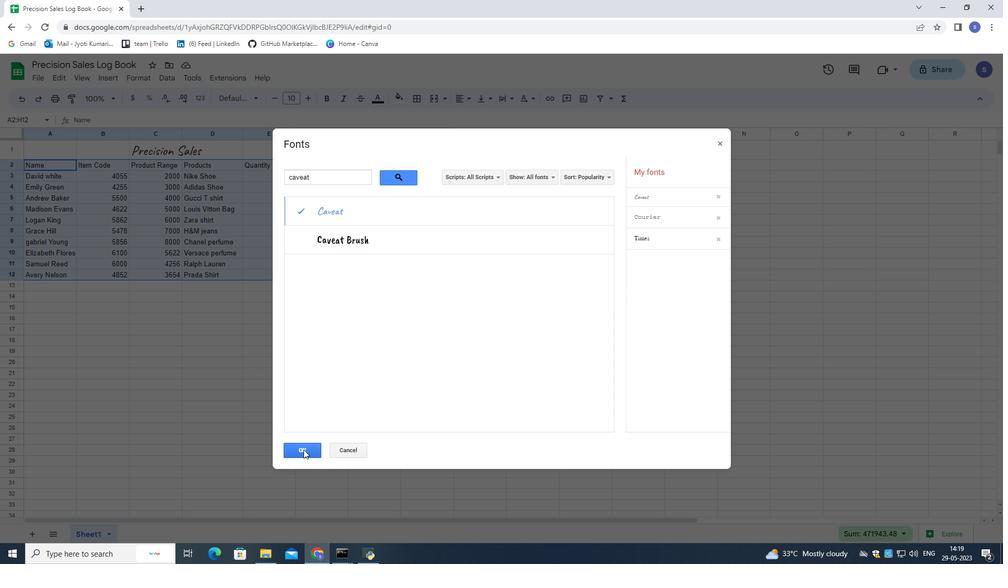 
Action: Mouse pressed left at (304, 449)
Screenshot: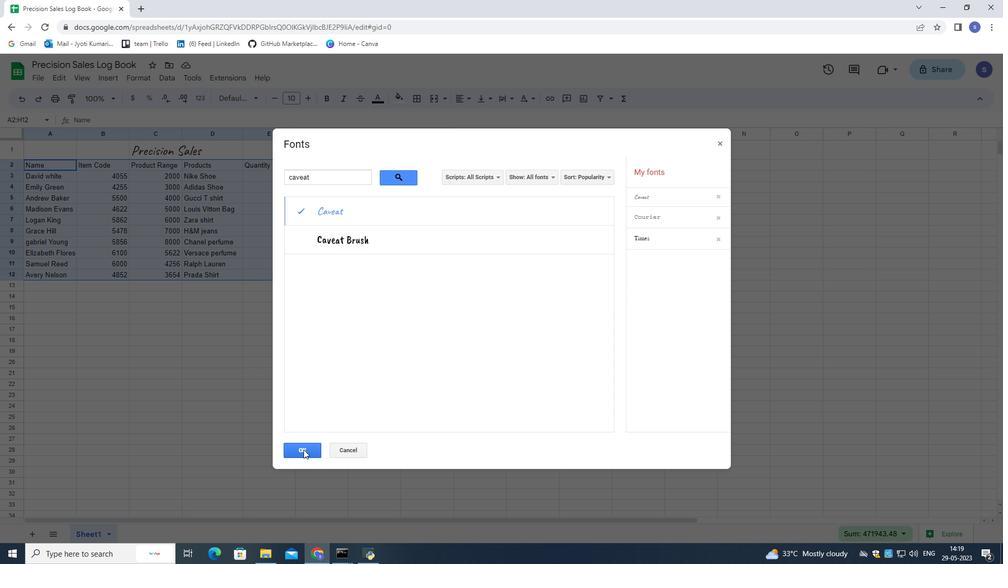 
Action: Mouse moved to (306, 93)
Screenshot: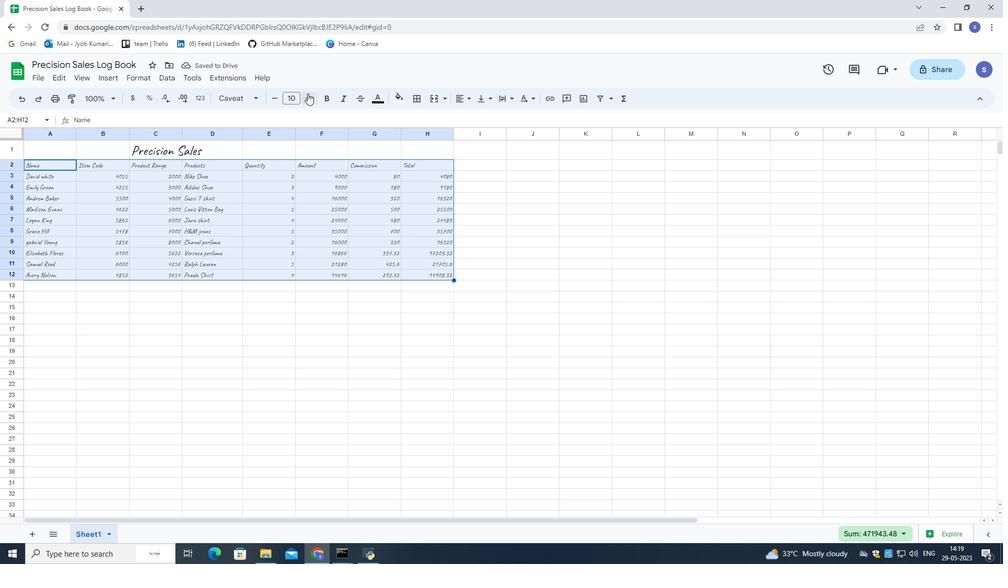 
Action: Mouse pressed left at (306, 93)
Screenshot: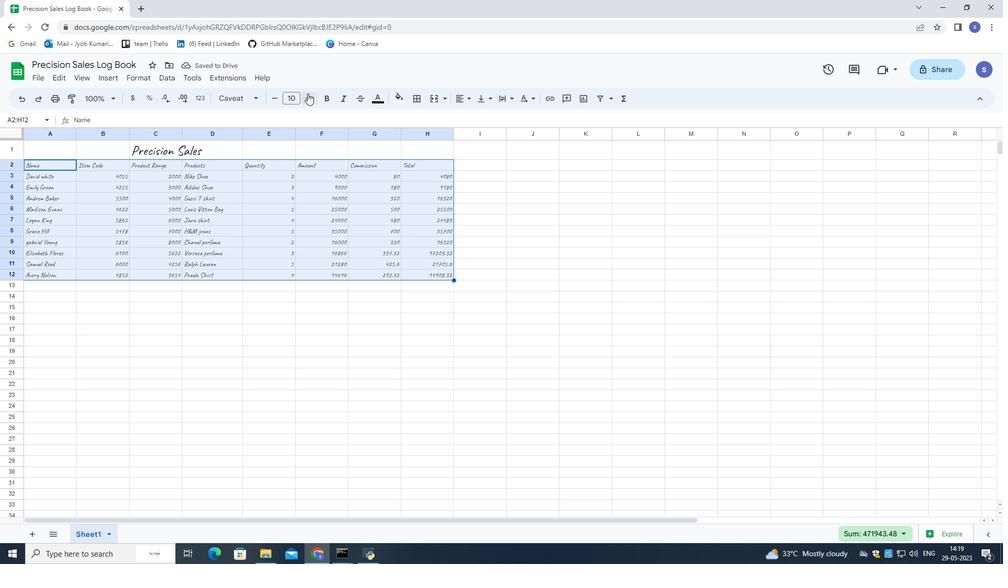 
Action: Mouse moved to (306, 94)
Screenshot: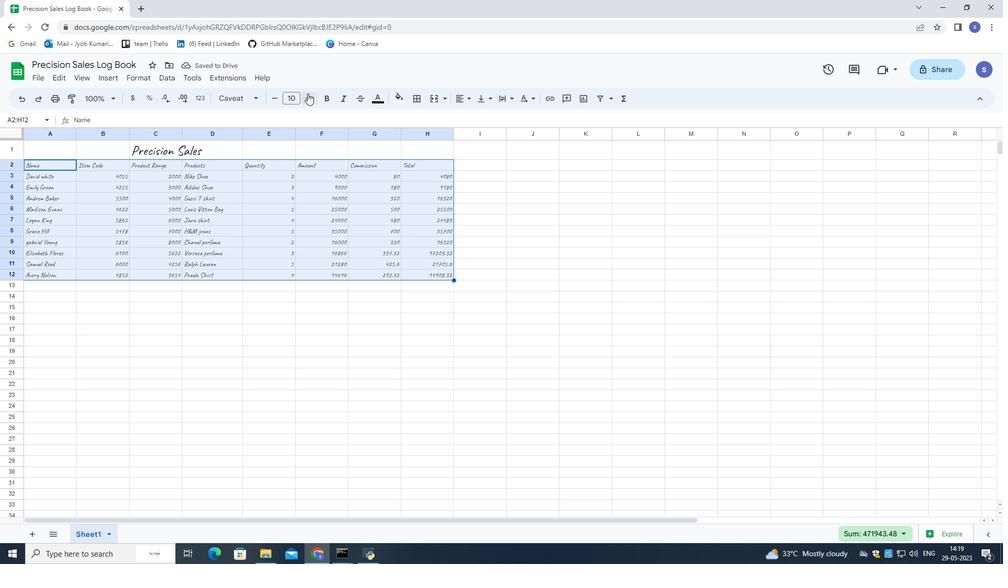 
Action: Mouse pressed left at (306, 94)
Screenshot: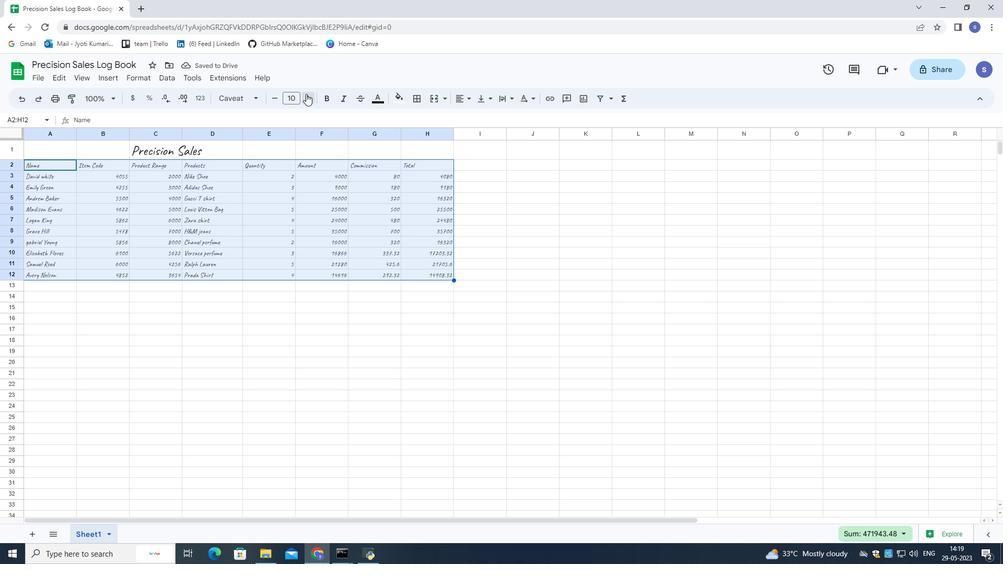 
Action: Mouse moved to (187, 367)
Screenshot: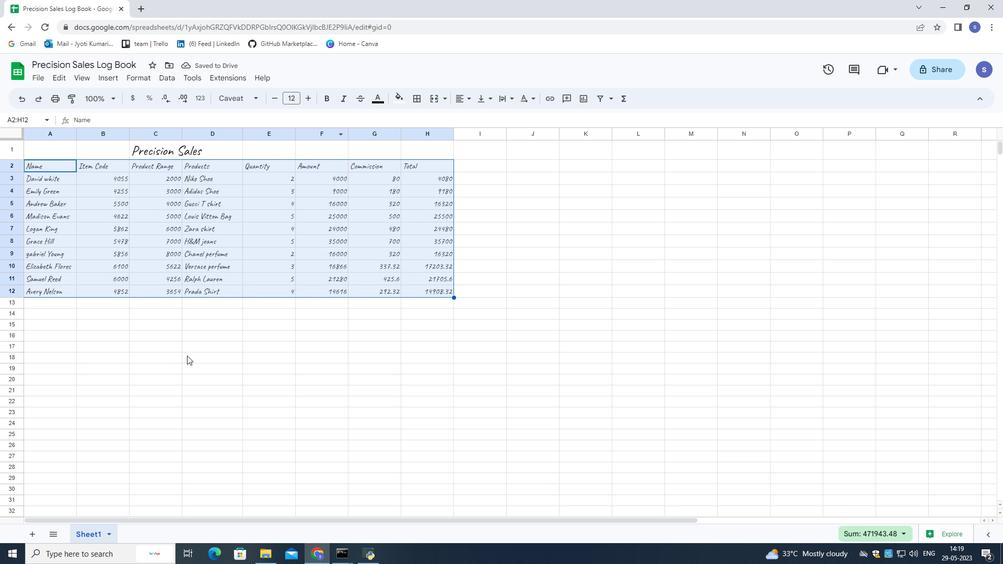 
Action: Mouse pressed left at (187, 367)
Screenshot: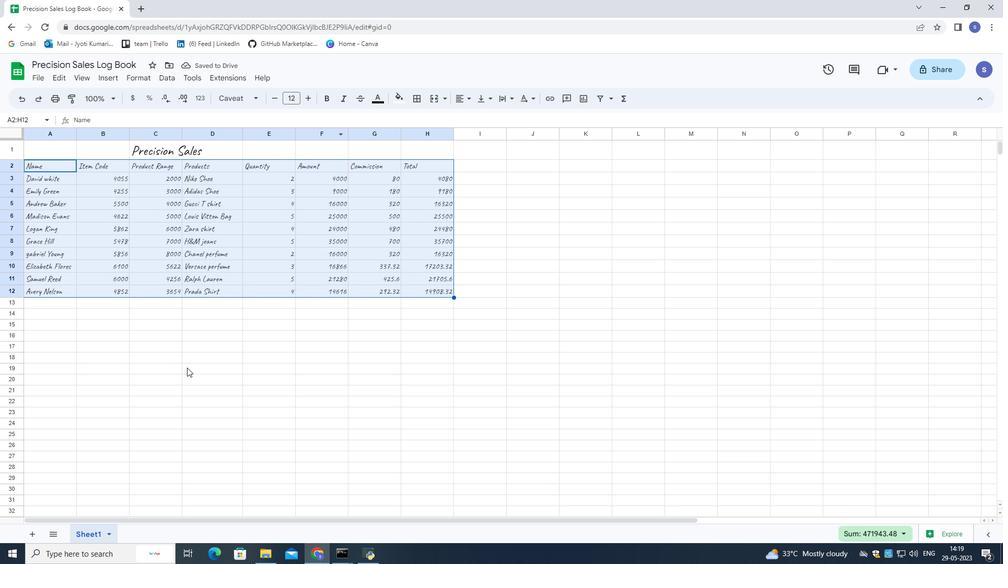 
Action: Mouse moved to (29, 150)
Screenshot: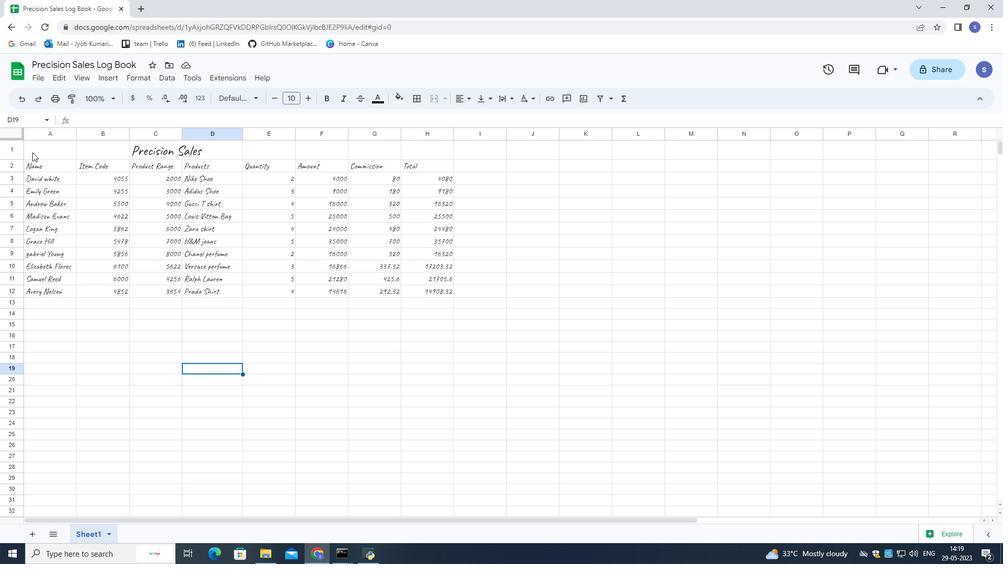 
Action: Mouse pressed left at (29, 150)
Screenshot: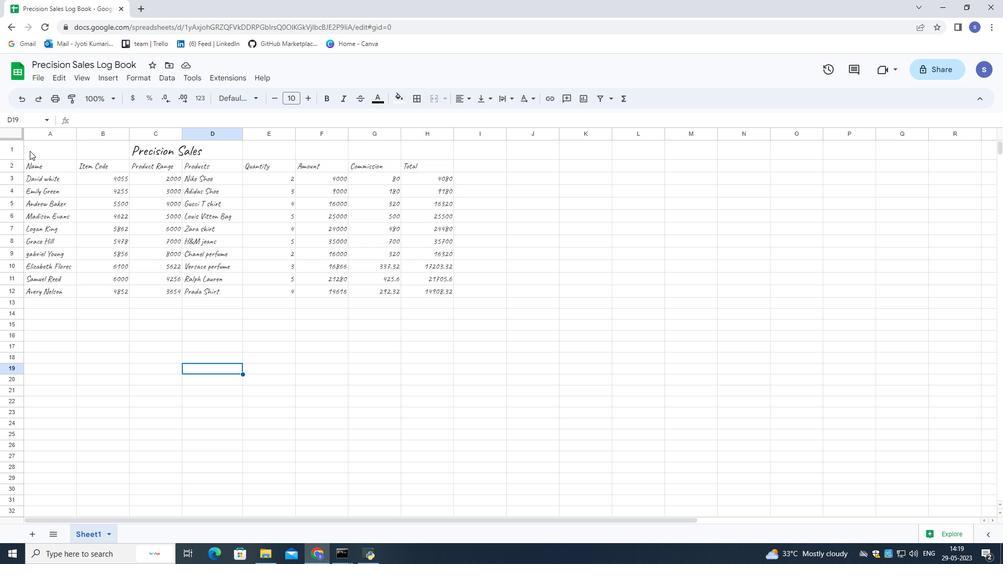 
Action: Mouse moved to (465, 99)
Screenshot: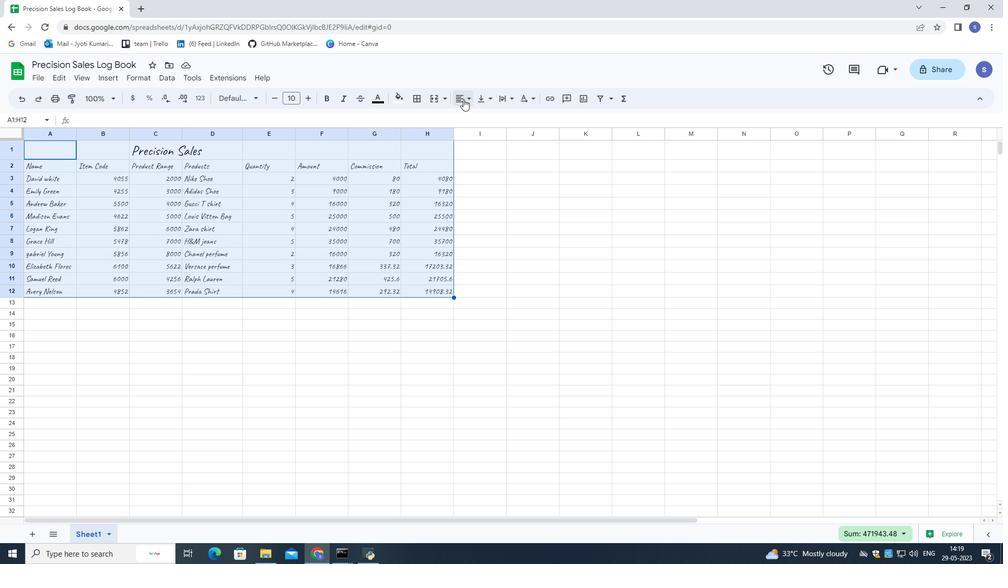 
Action: Mouse pressed left at (465, 99)
Screenshot: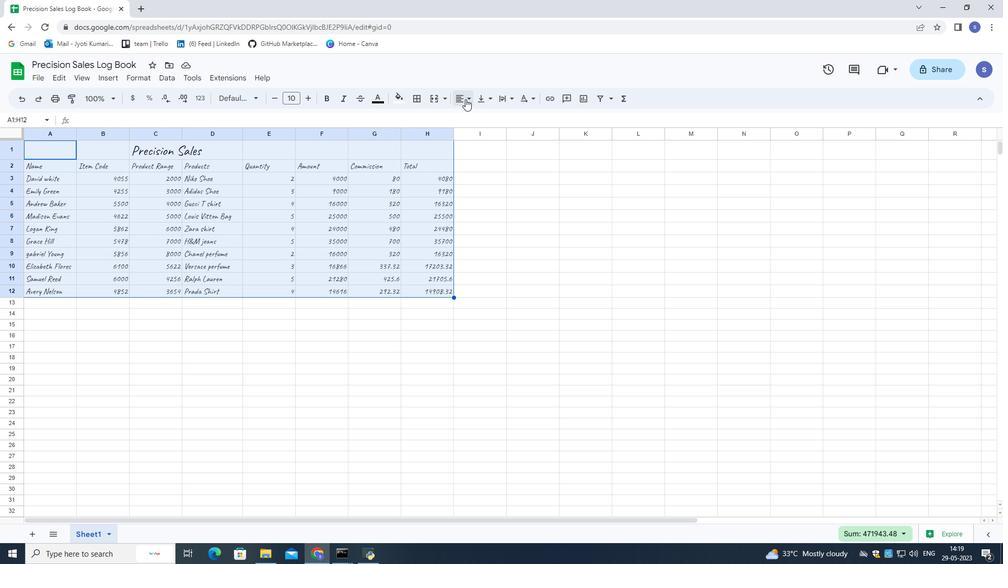 
Action: Mouse moved to (474, 114)
Screenshot: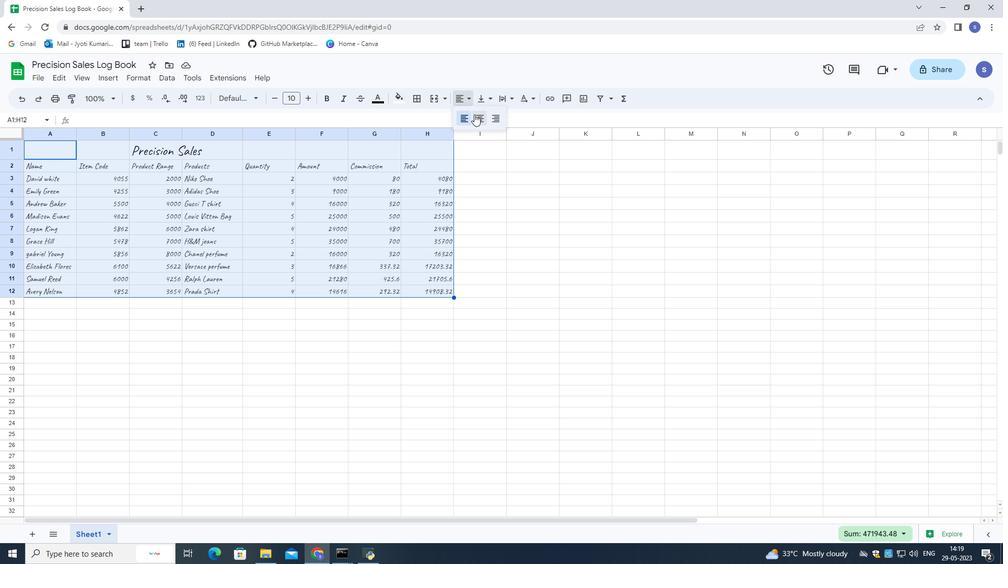 
Action: Mouse pressed left at (474, 114)
Screenshot: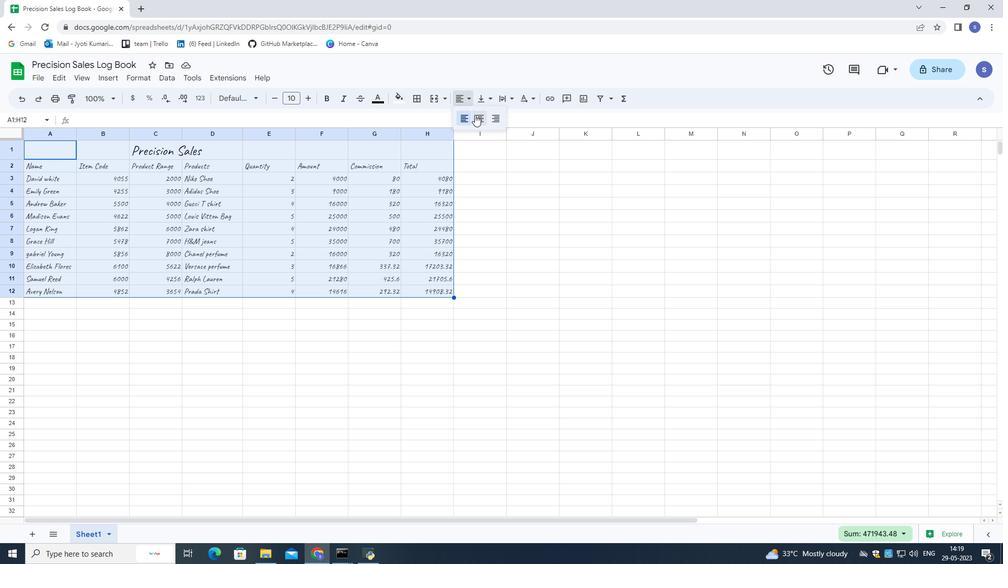 
Action: Mouse moved to (434, 308)
Screenshot: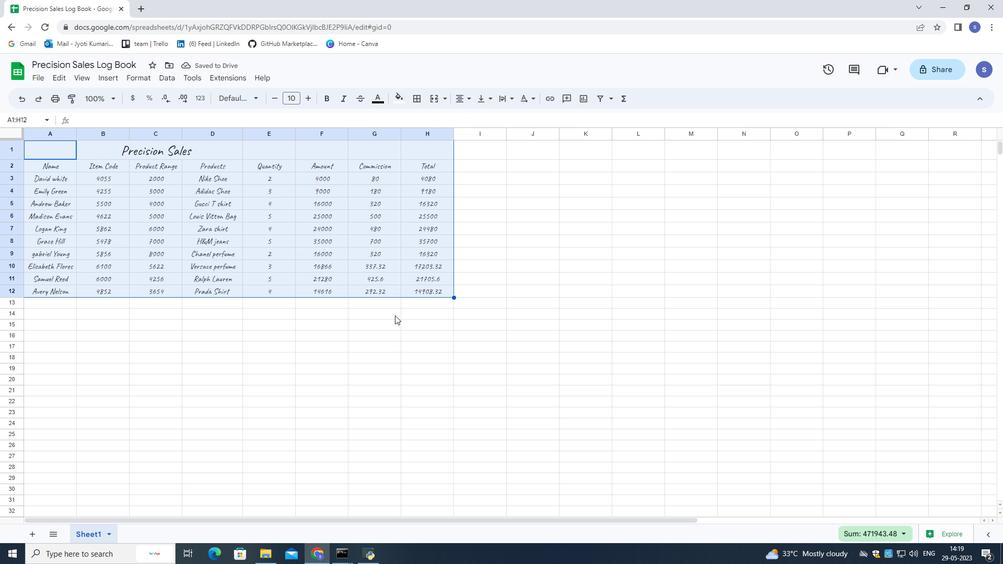 
Action: Mouse pressed left at (434, 308)
Screenshot: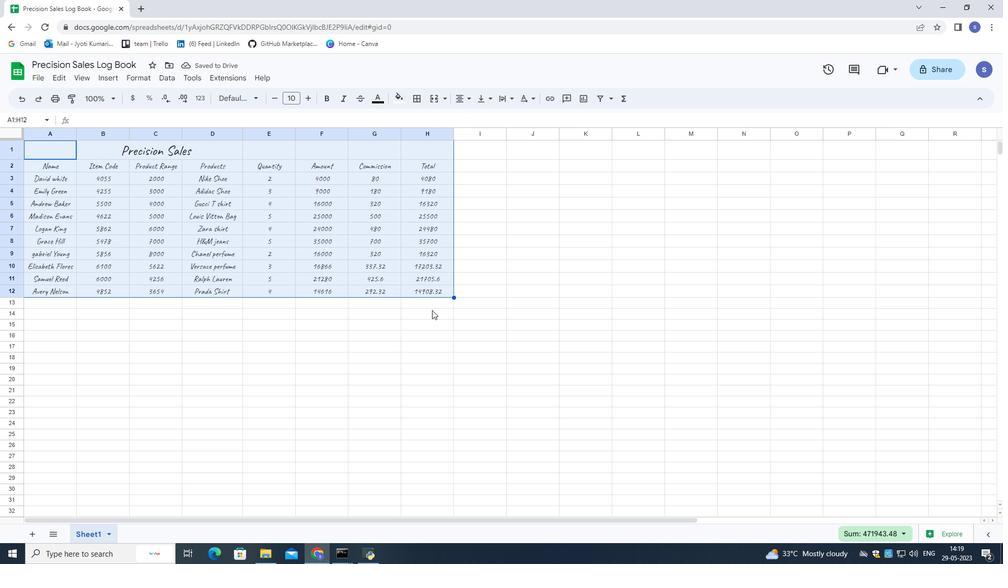
Action: Mouse moved to (228, 272)
Screenshot: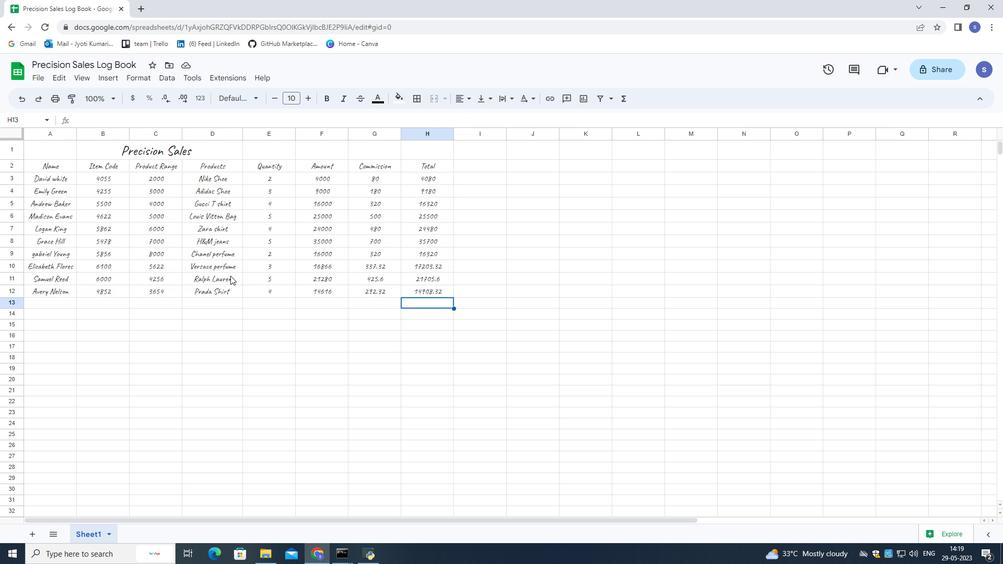 
Action: Mouse pressed left at (228, 272)
Screenshot: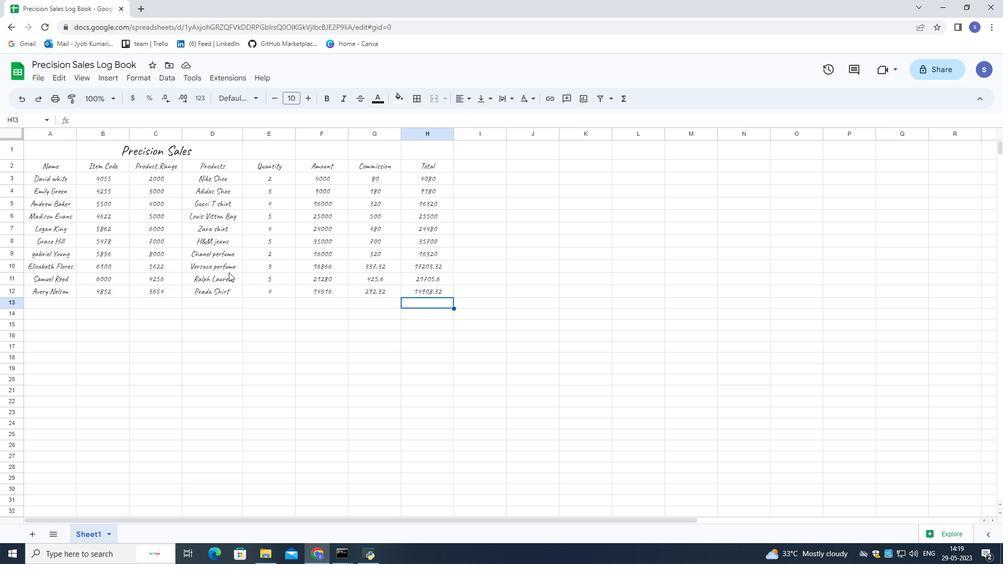 
Action: Mouse moved to (228, 231)
Screenshot: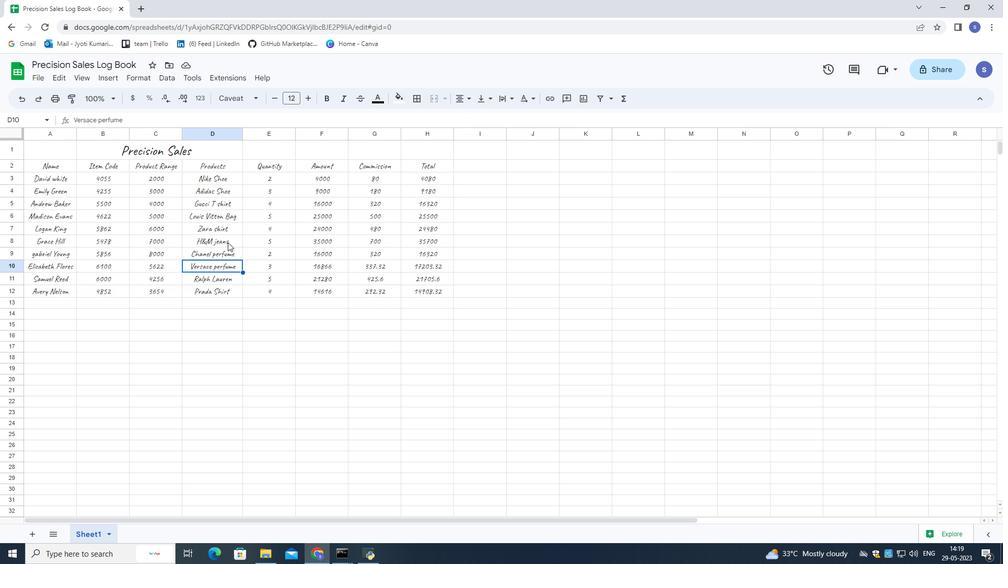
Action: Mouse pressed left at (228, 231)
Screenshot: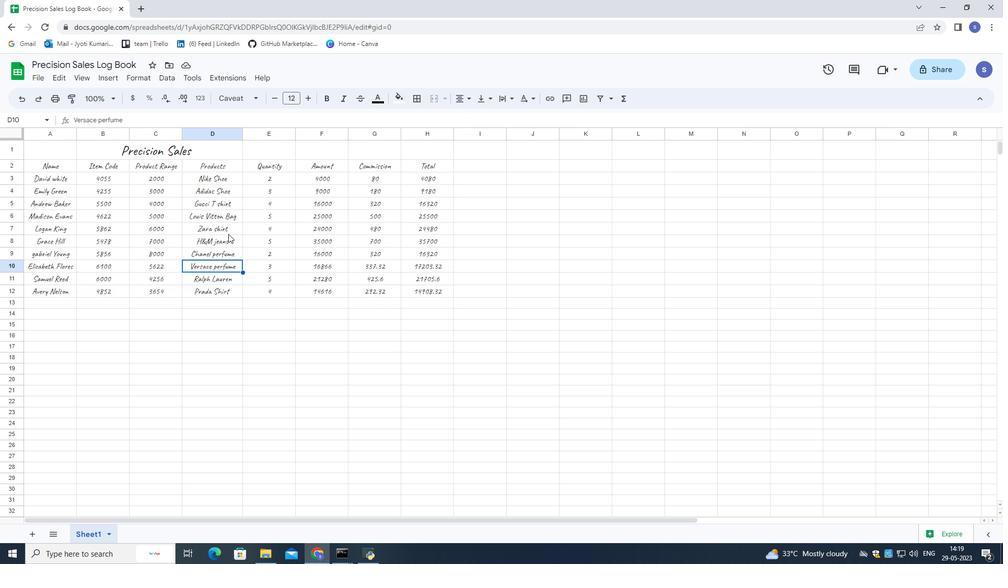 
Action: Mouse moved to (318, 226)
Screenshot: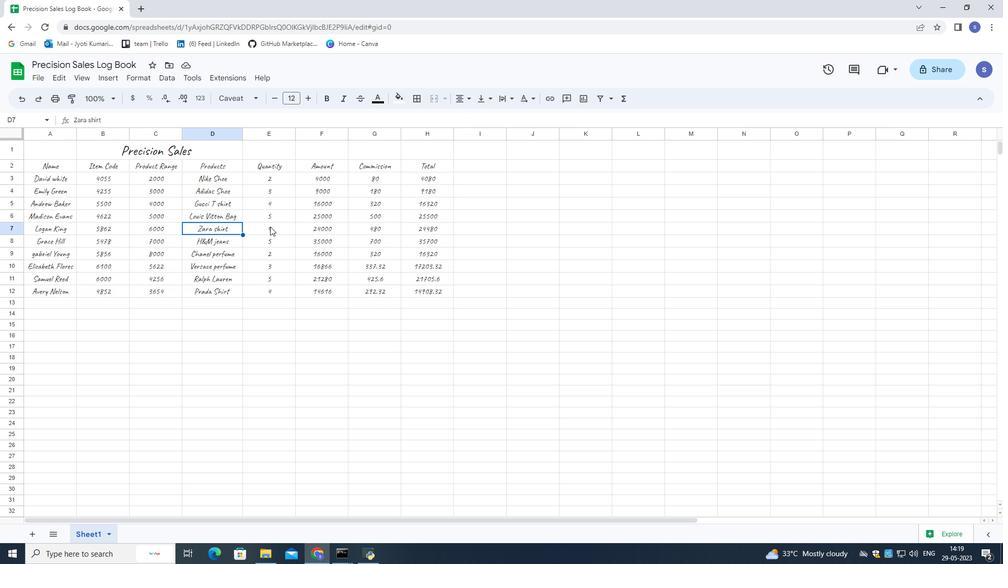 
Action: Mouse pressed left at (318, 226)
Screenshot: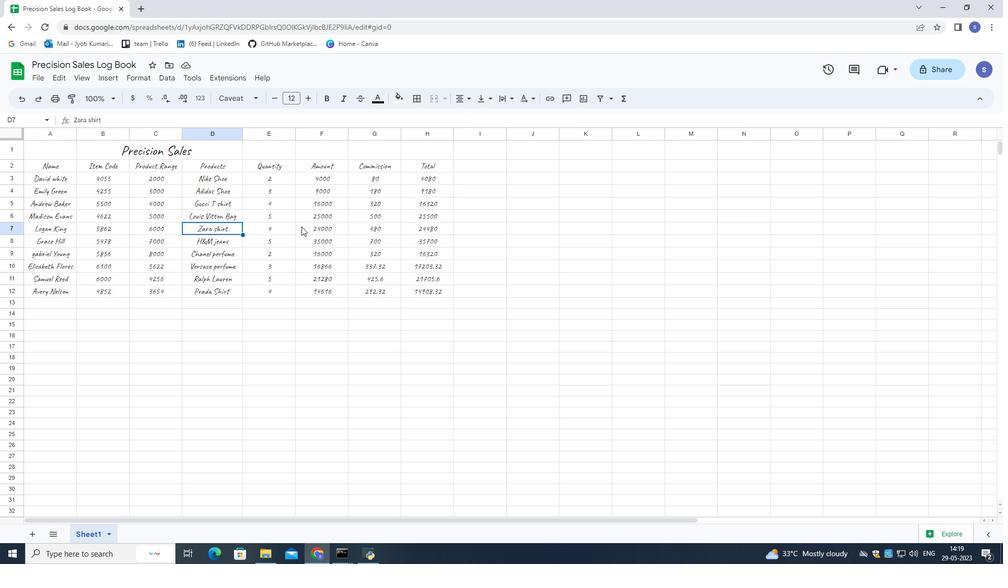 
Action: Mouse moved to (315, 200)
Screenshot: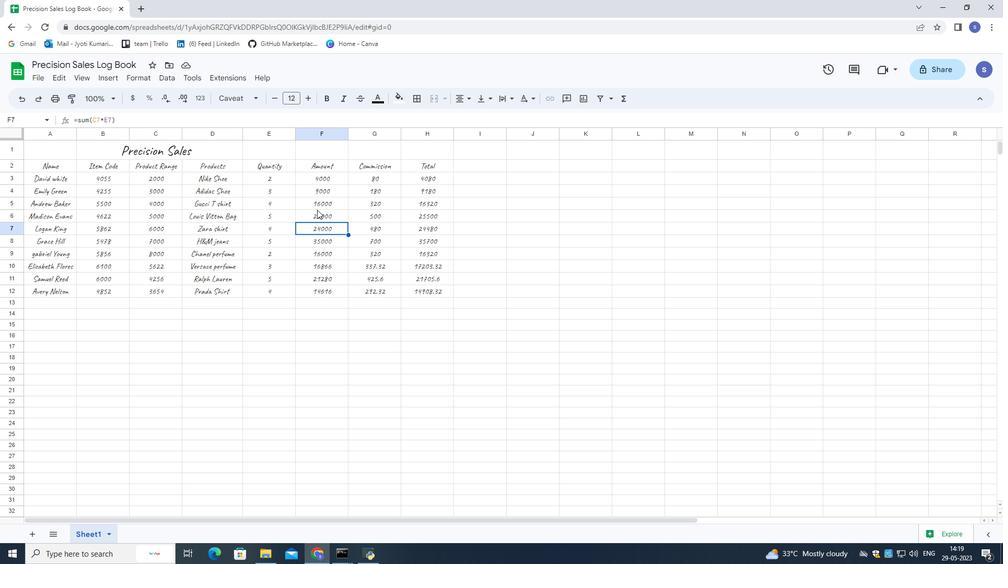 
Action: Mouse pressed left at (315, 200)
Screenshot: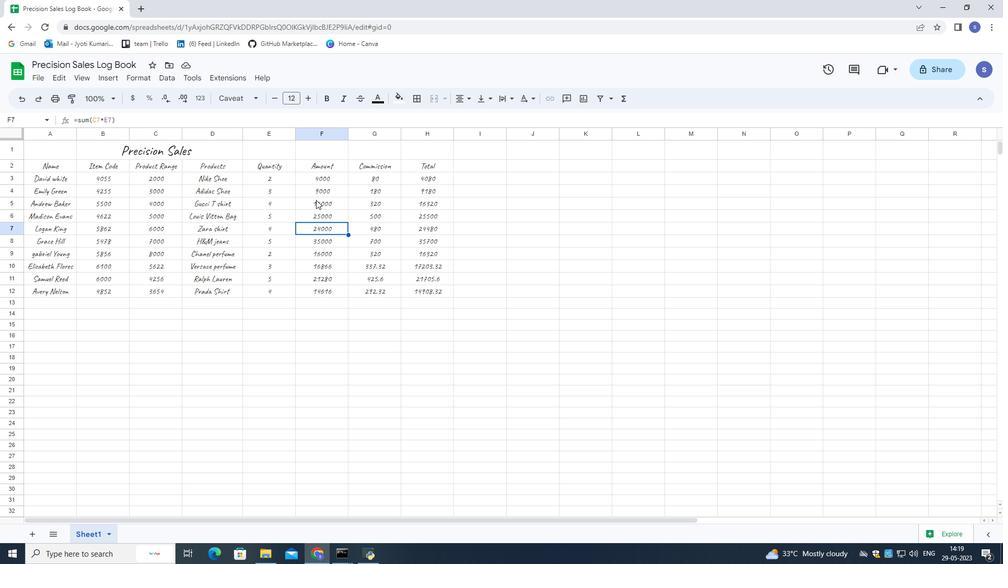 
Action: Mouse moved to (406, 200)
Screenshot: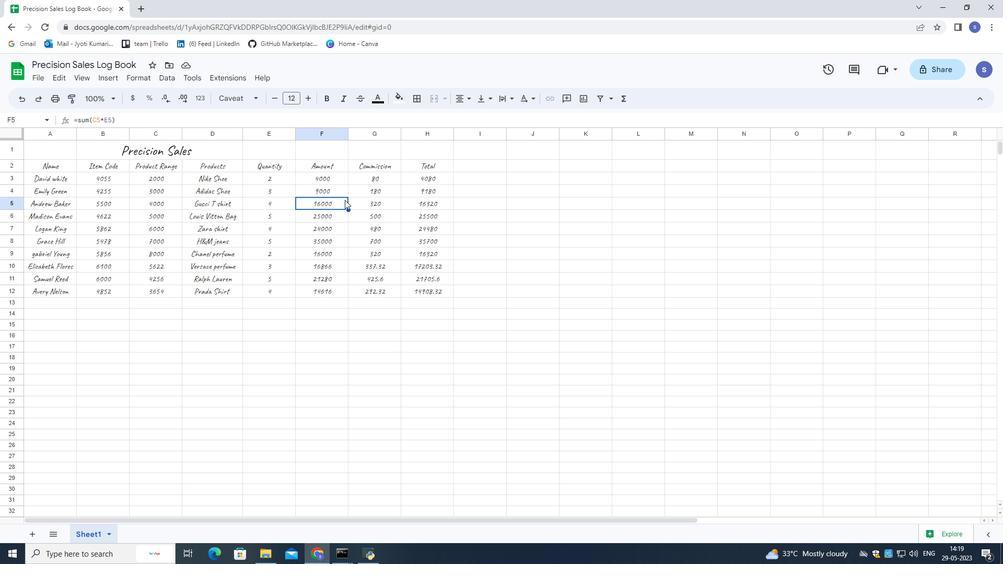 
Action: Mouse pressed left at (406, 200)
Screenshot: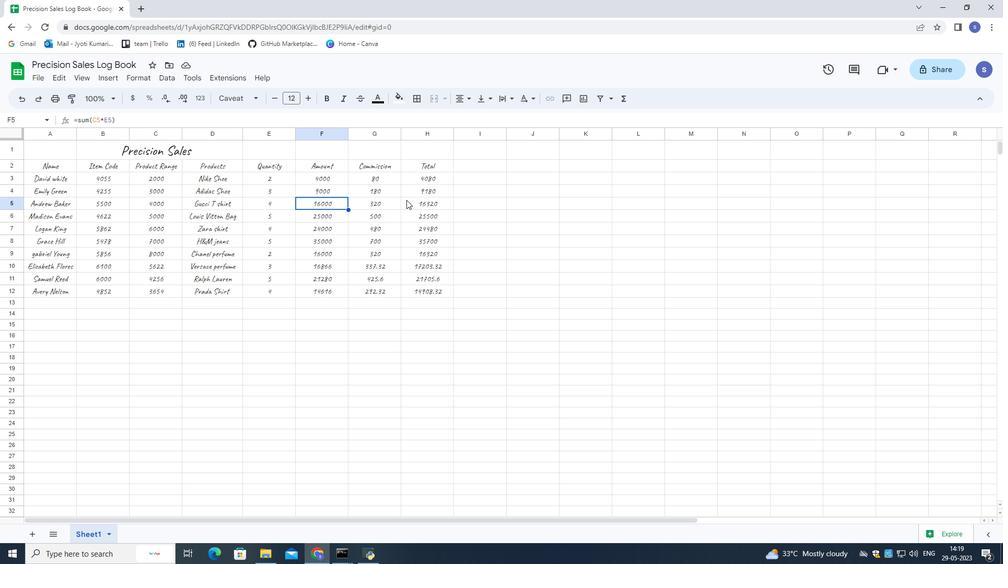 
Action: Mouse moved to (420, 266)
Screenshot: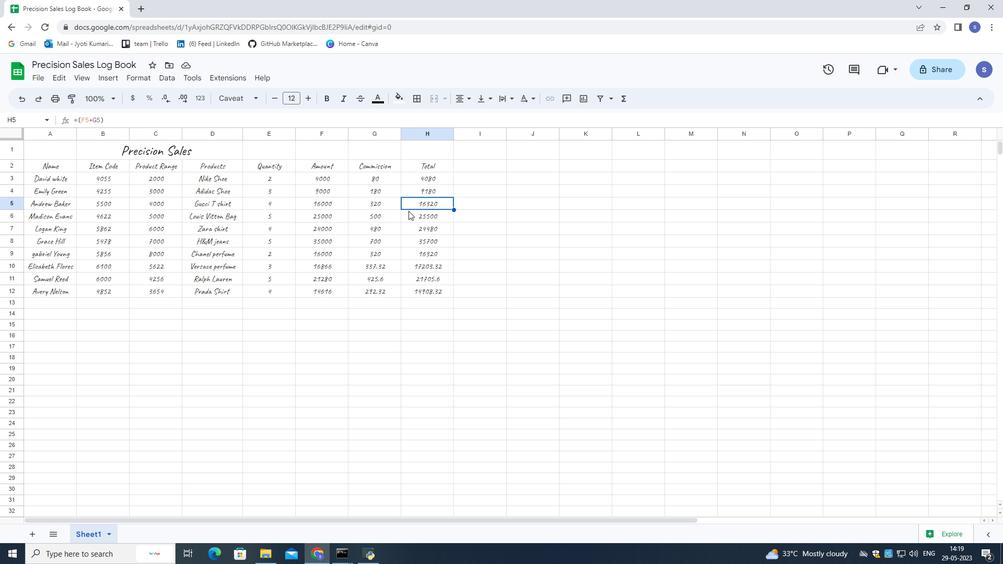 
Action: Mouse pressed left at (420, 266)
Screenshot: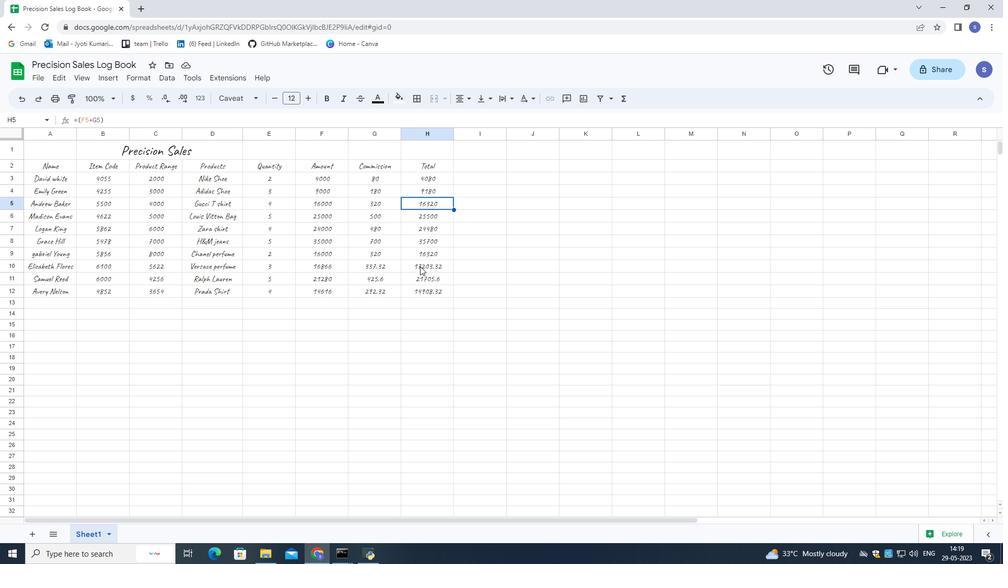 
Action: Mouse moved to (399, 259)
Screenshot: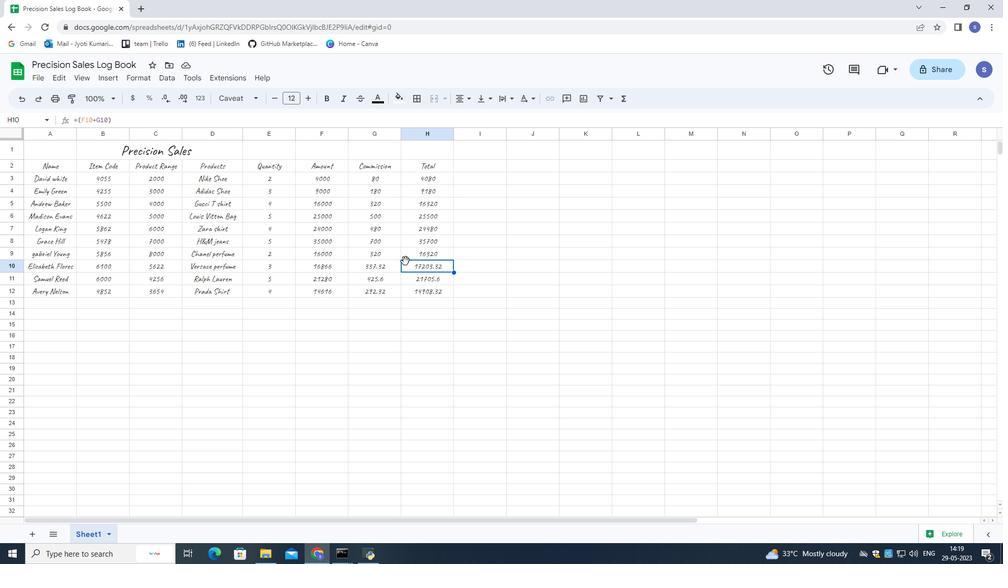 
Action: Mouse pressed left at (399, 259)
Screenshot: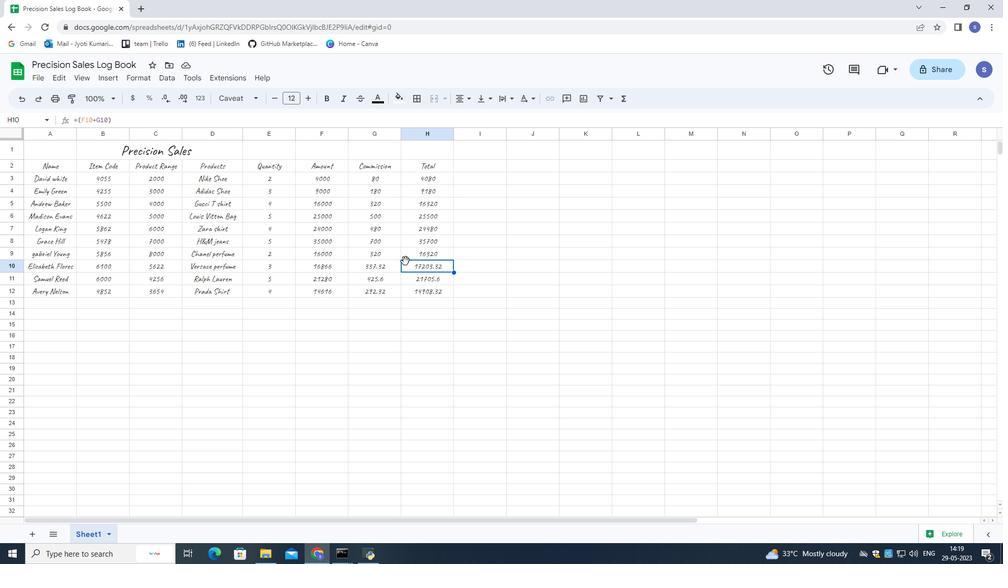 
Action: Mouse moved to (369, 251)
Screenshot: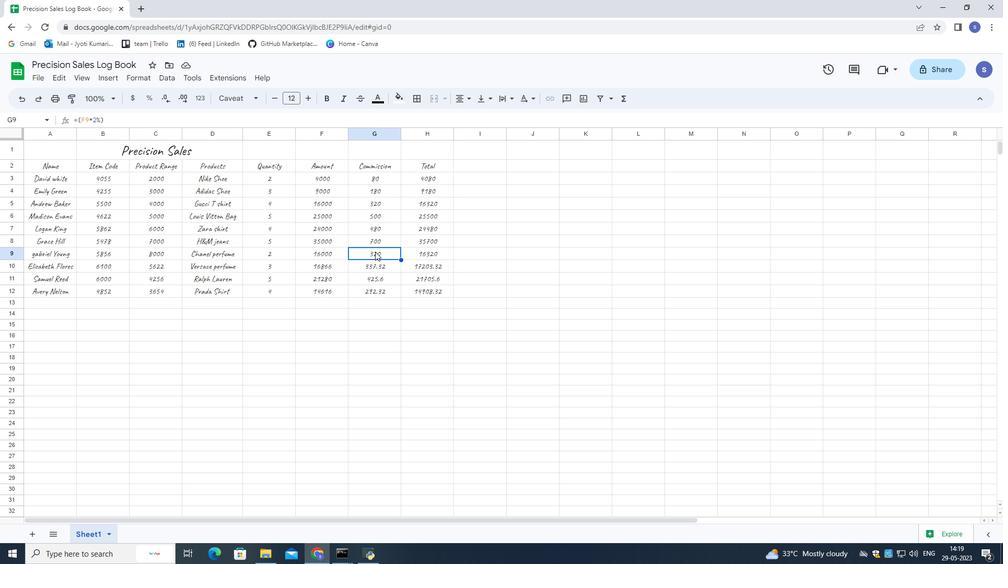 
